 Task: Look for space in San Jerónimo Cuatro Vientos, Mexico from 1st June, 2023 to 9th June, 2023 for 6 adults in price range Rs.6000 to Rs.12000. Place can be entire place with 3 bedrooms having 3 beds and 3 bathrooms. Property type can be house, flat, guest house. Booking option can be shelf check-in. Required host language is English.
Action: Mouse moved to (445, 116)
Screenshot: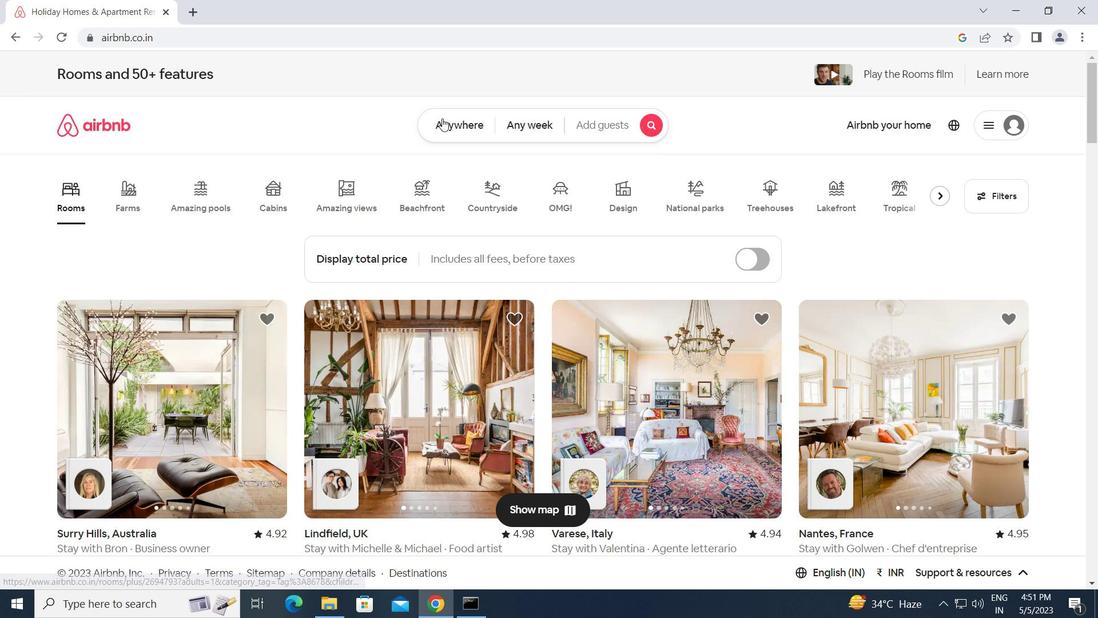 
Action: Mouse pressed left at (445, 116)
Screenshot: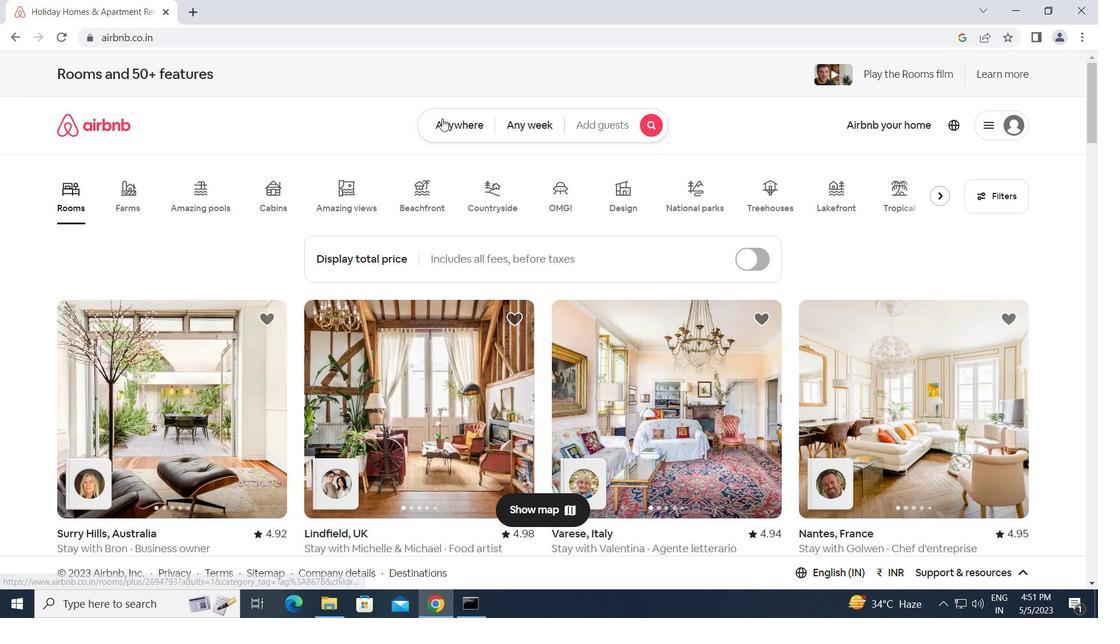 
Action: Mouse moved to (334, 171)
Screenshot: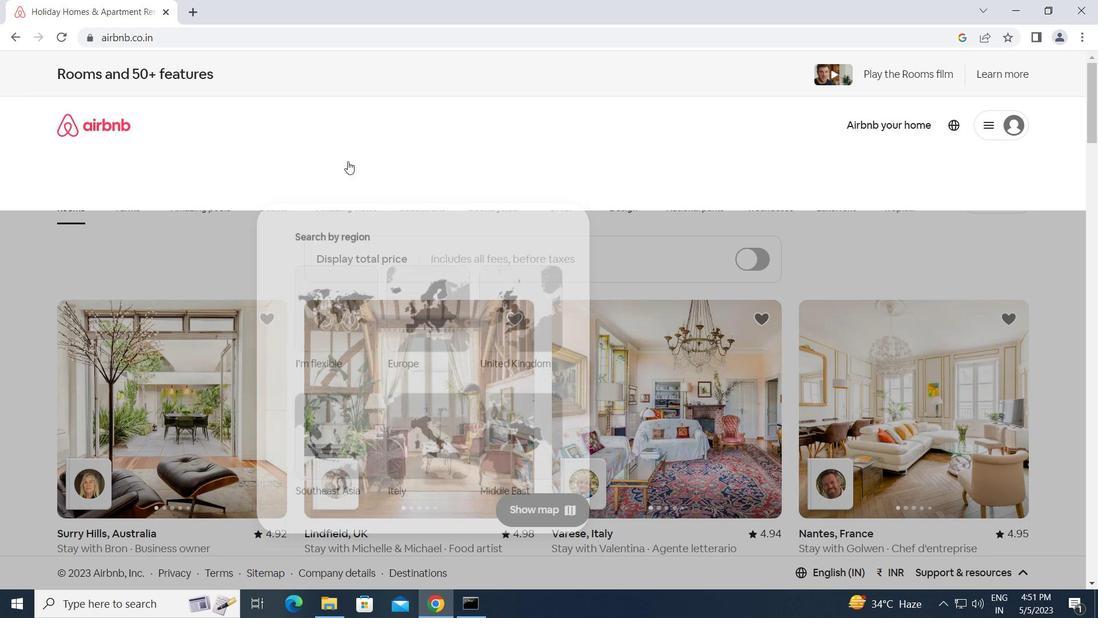 
Action: Mouse pressed left at (334, 171)
Screenshot: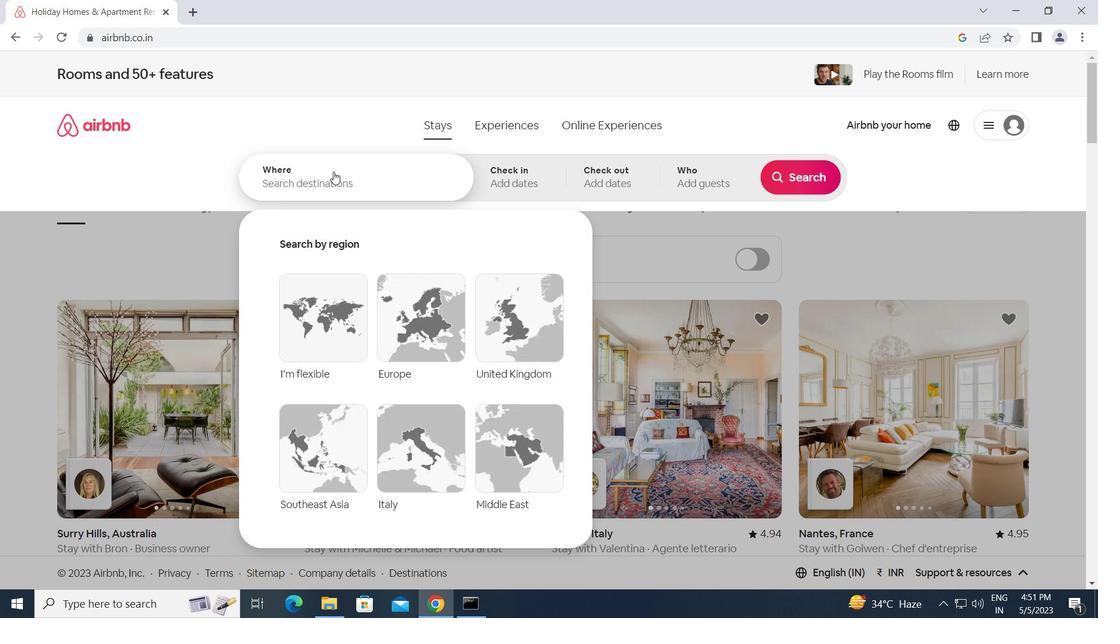 
Action: Key pressed s<Key.caps_lock>an<Key.space><Key.caps_lock>j<Key.caps_lock>eronn<Key.backspace>imo<Key.space><Key.caps_lock>c<Key.caps_lock>
Screenshot: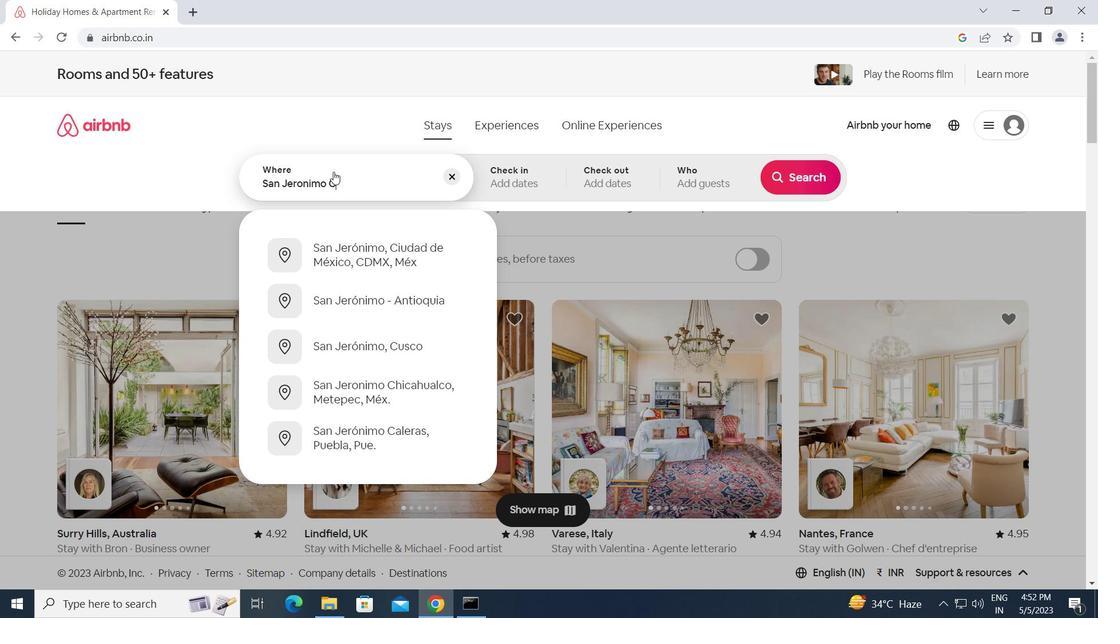 
Action: Mouse moved to (1048, 0)
Screenshot: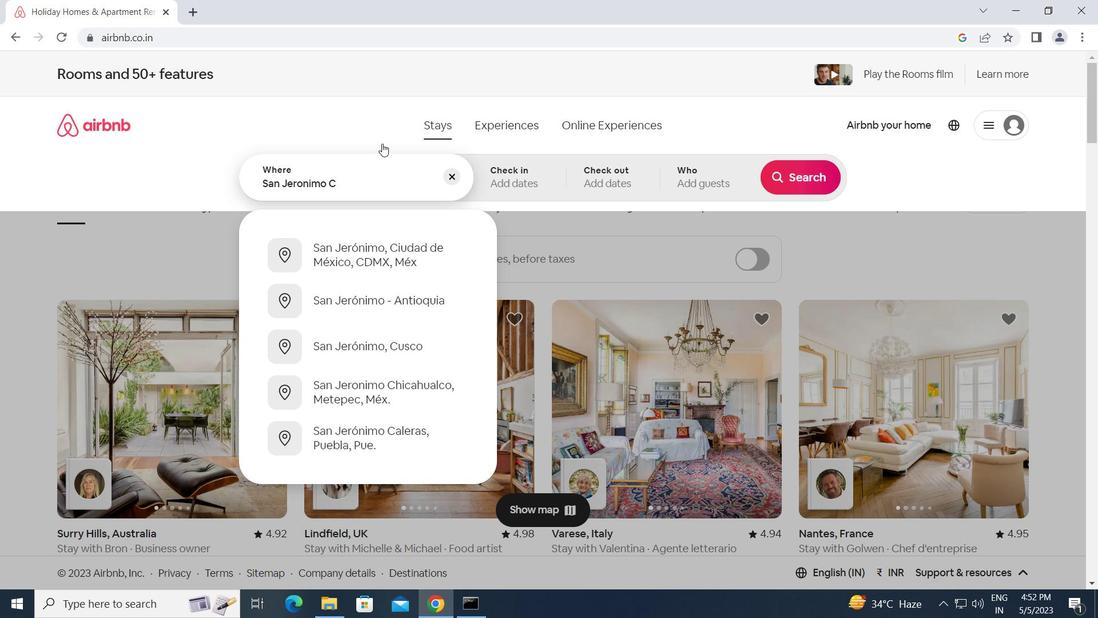 
Action: Key pressed uatro<Key.space><Key.caps_lock>v<Key.caps_lock>ientos,<Key.space><Key.caps_lock>m<Key.caps_lock>exico<Key.enter>
Screenshot: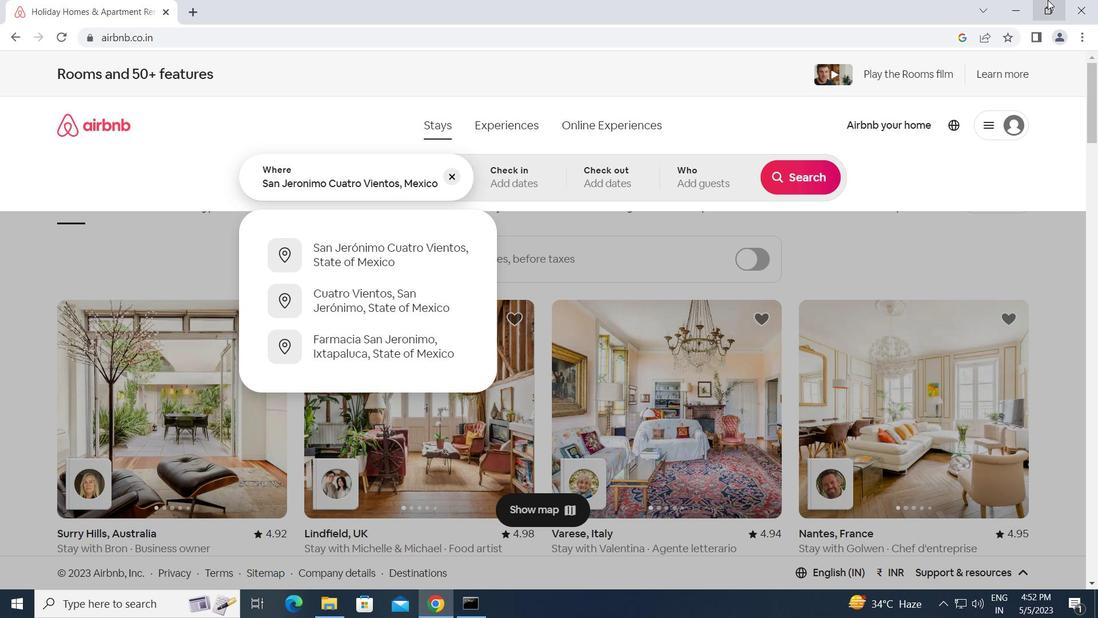 
Action: Mouse moved to (713, 347)
Screenshot: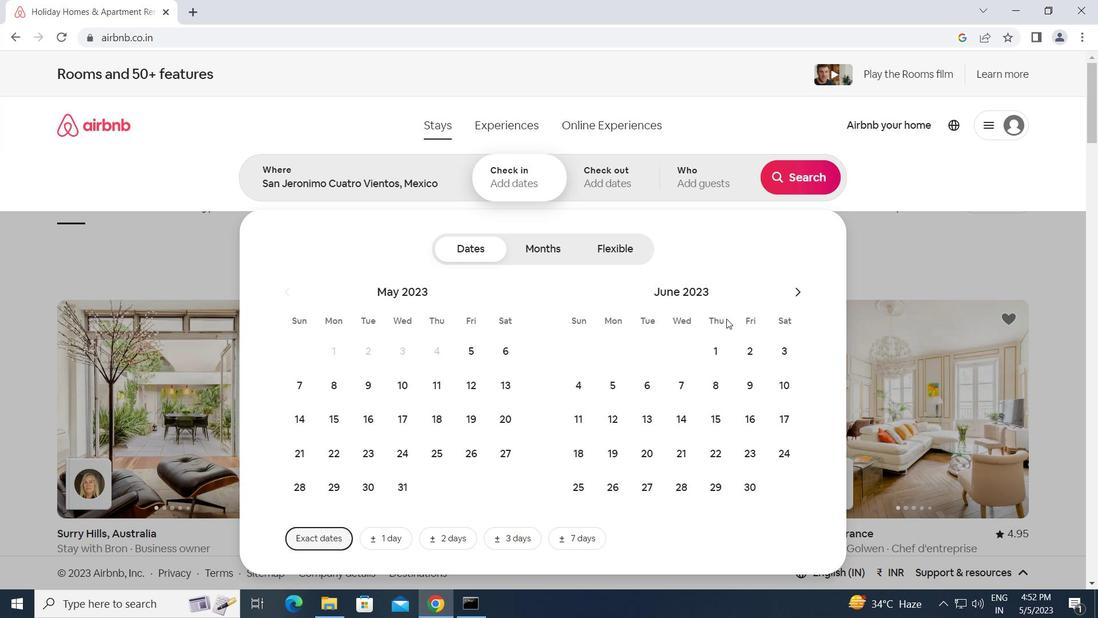 
Action: Mouse pressed left at (713, 347)
Screenshot: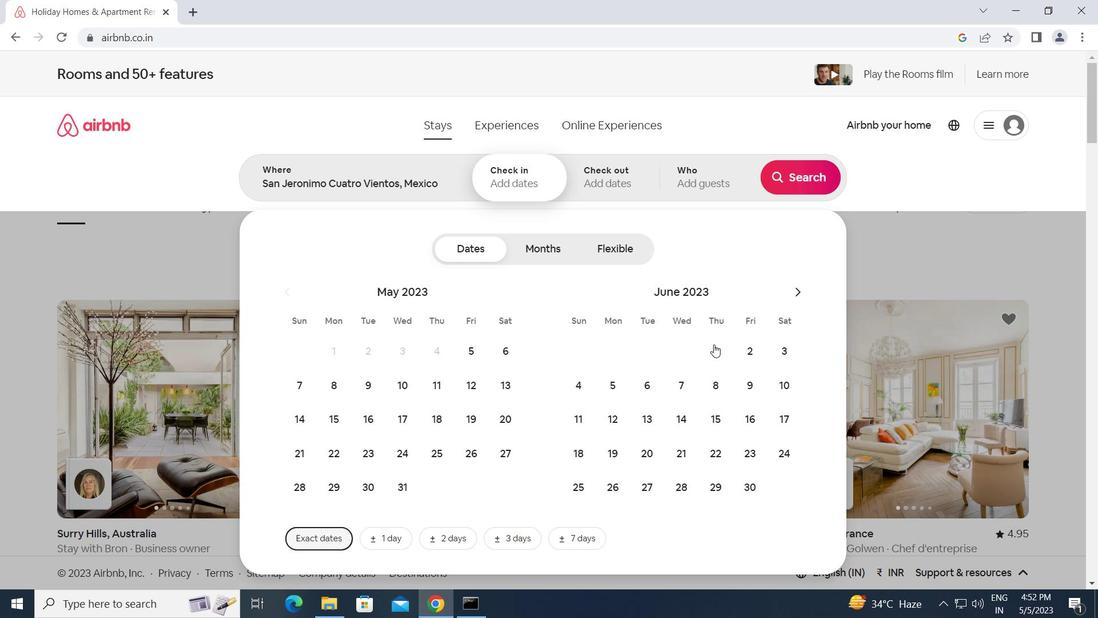 
Action: Mouse moved to (745, 383)
Screenshot: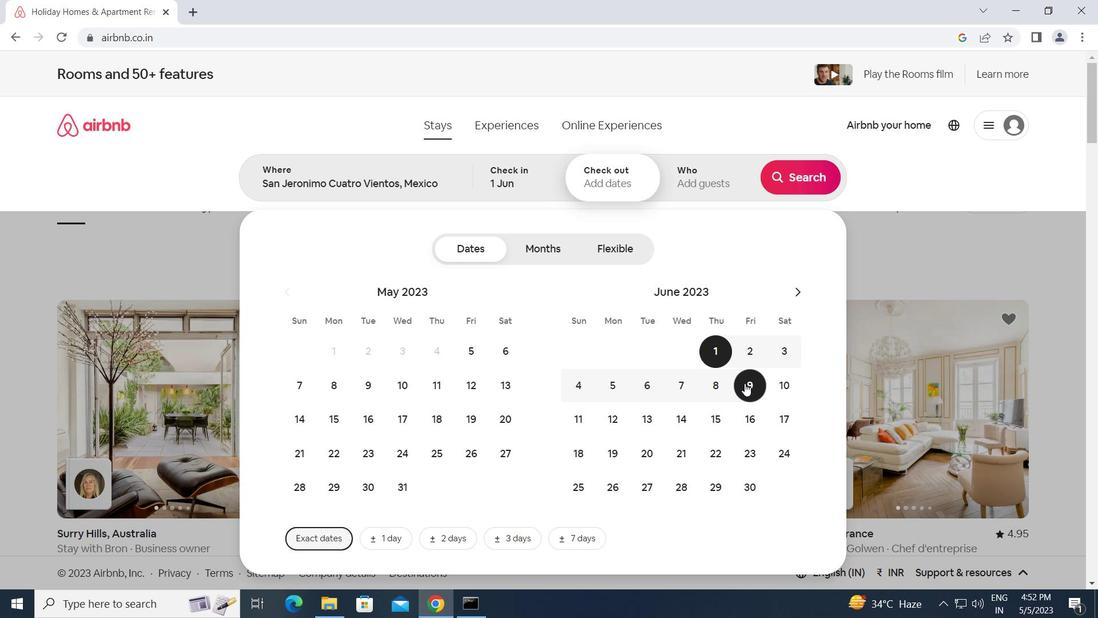 
Action: Mouse pressed left at (745, 383)
Screenshot: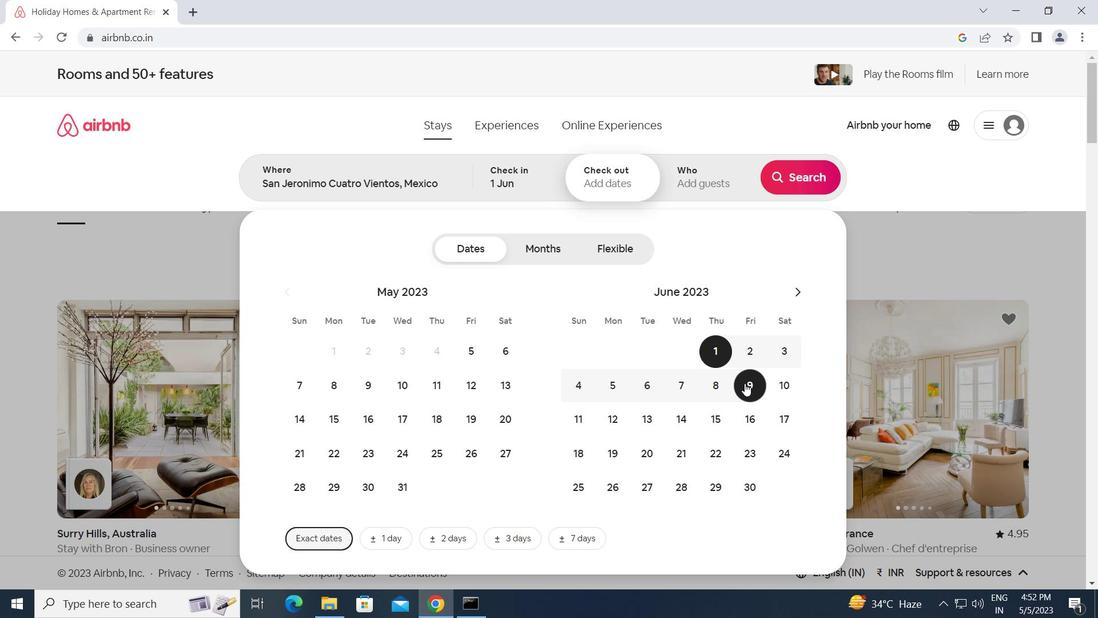 
Action: Mouse moved to (719, 174)
Screenshot: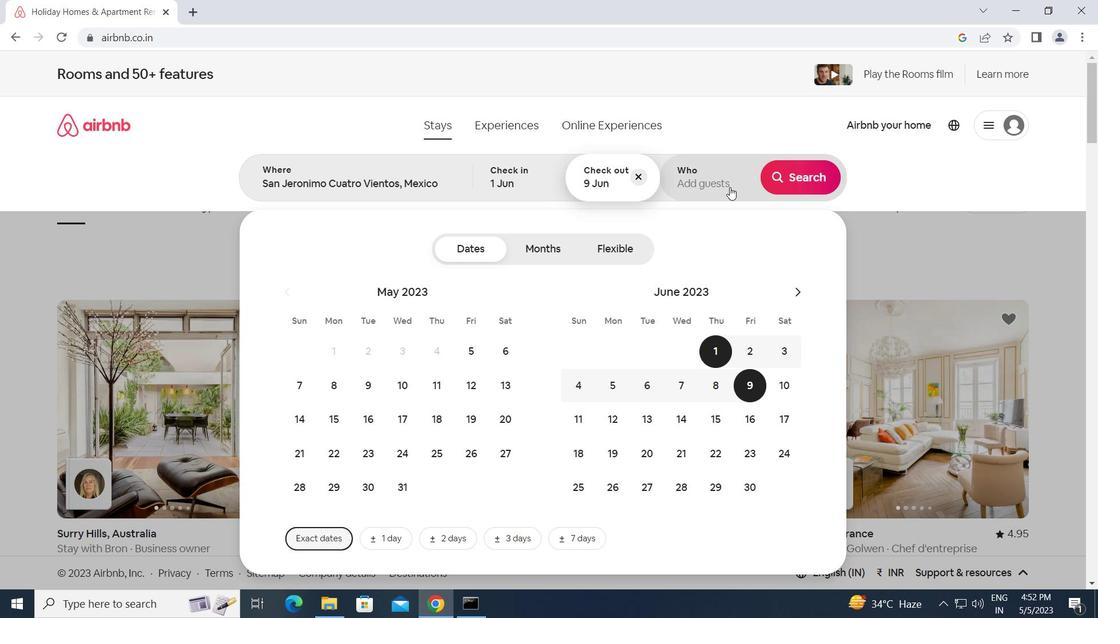 
Action: Mouse pressed left at (719, 174)
Screenshot: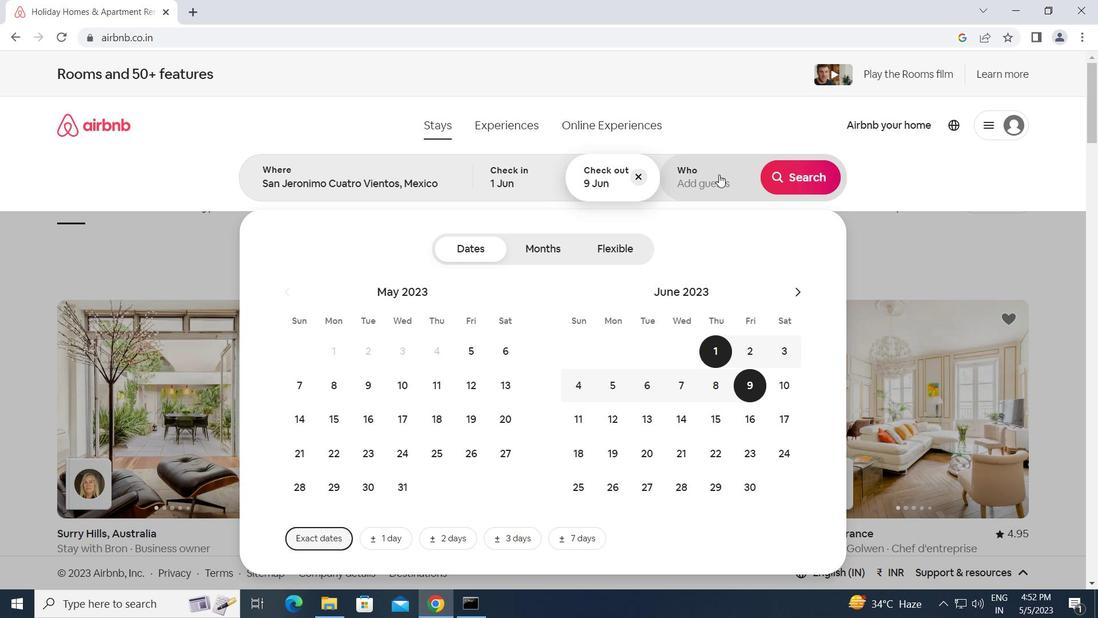 
Action: Mouse moved to (812, 251)
Screenshot: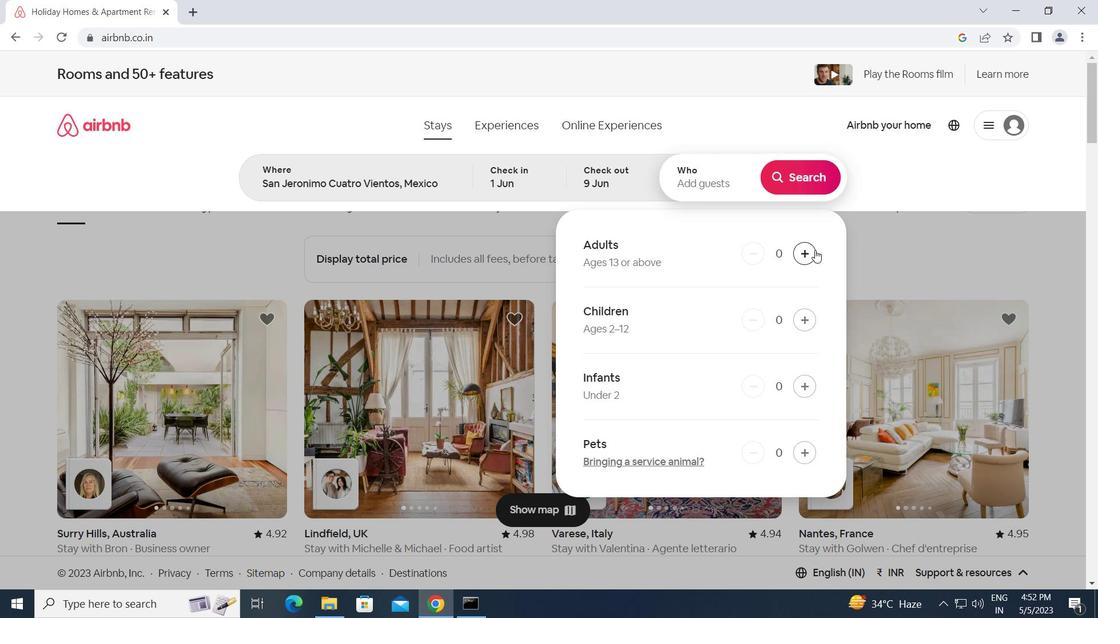 
Action: Mouse pressed left at (812, 251)
Screenshot: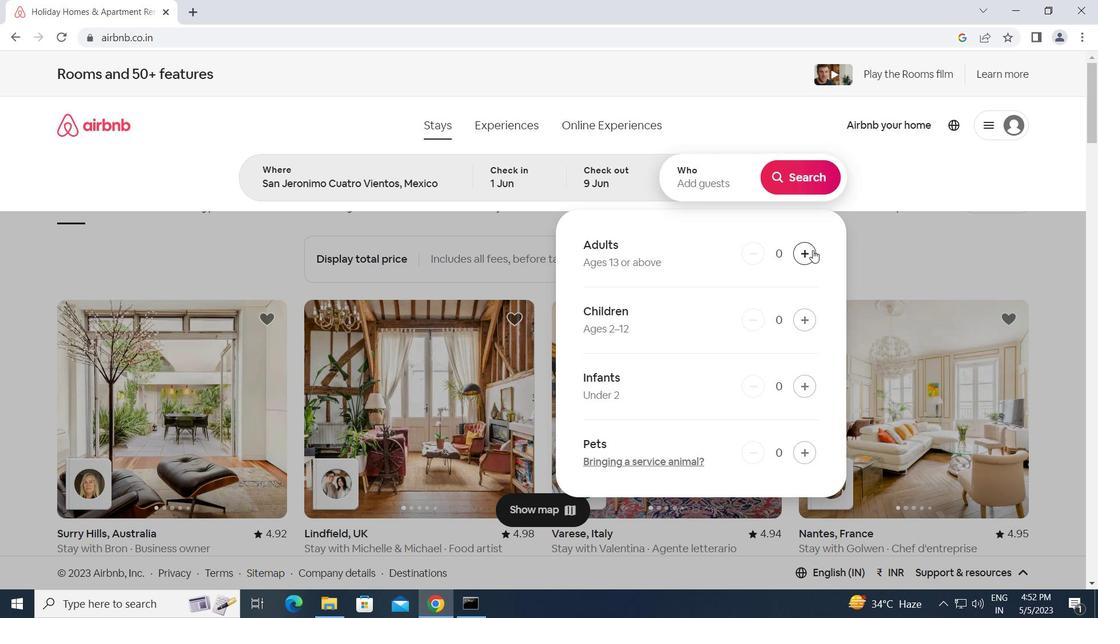 
Action: Mouse pressed left at (812, 251)
Screenshot: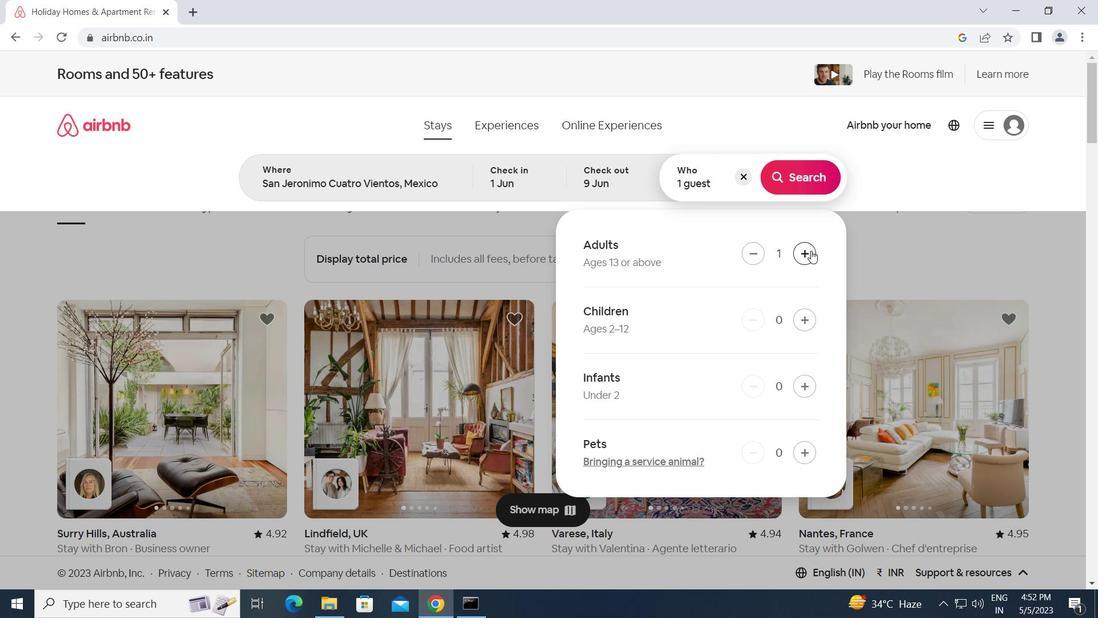 
Action: Mouse pressed left at (812, 251)
Screenshot: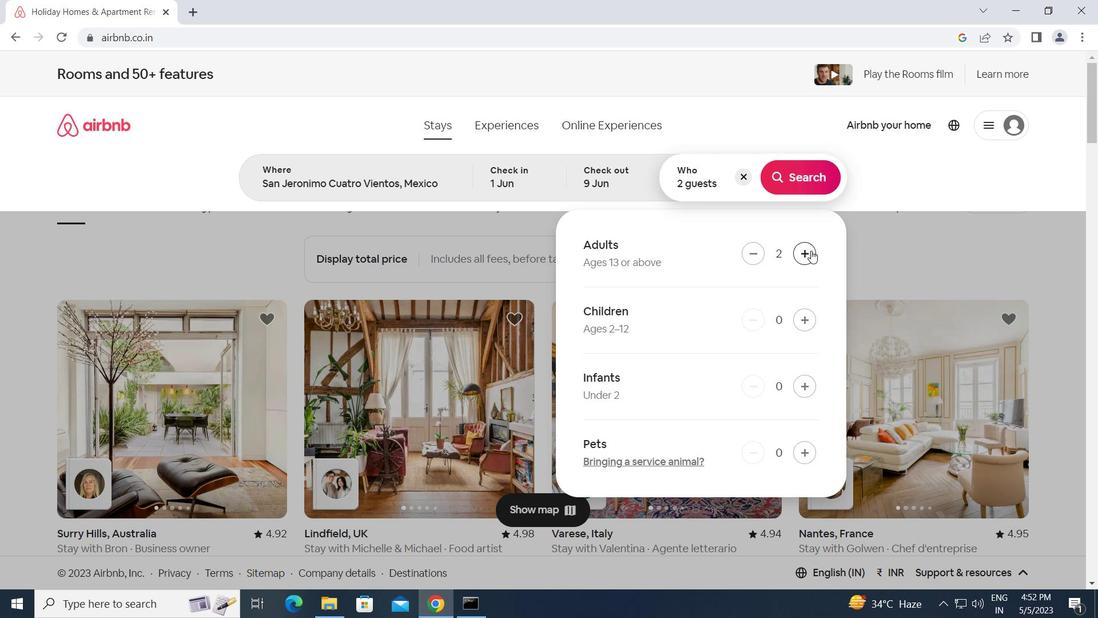 
Action: Mouse pressed left at (812, 251)
Screenshot: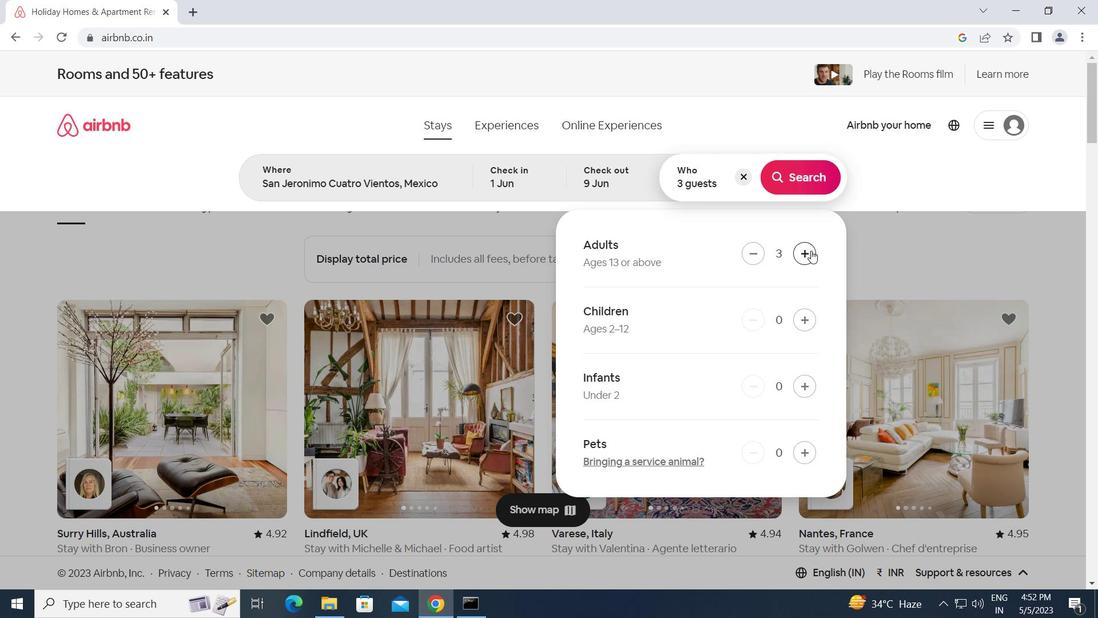 
Action: Mouse pressed left at (812, 251)
Screenshot: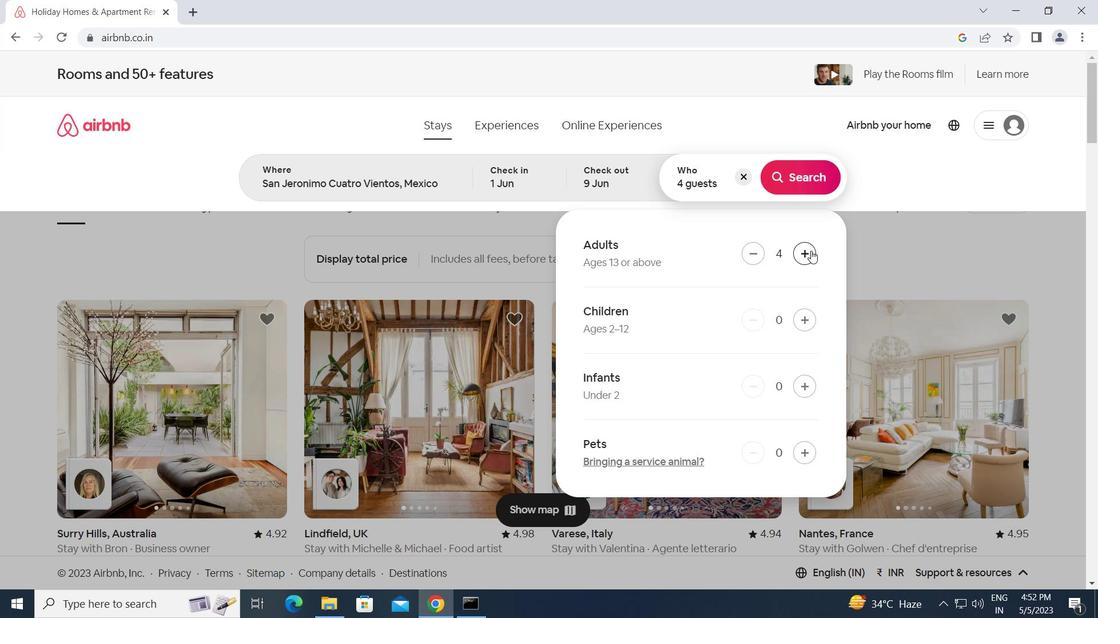 
Action: Mouse pressed left at (812, 251)
Screenshot: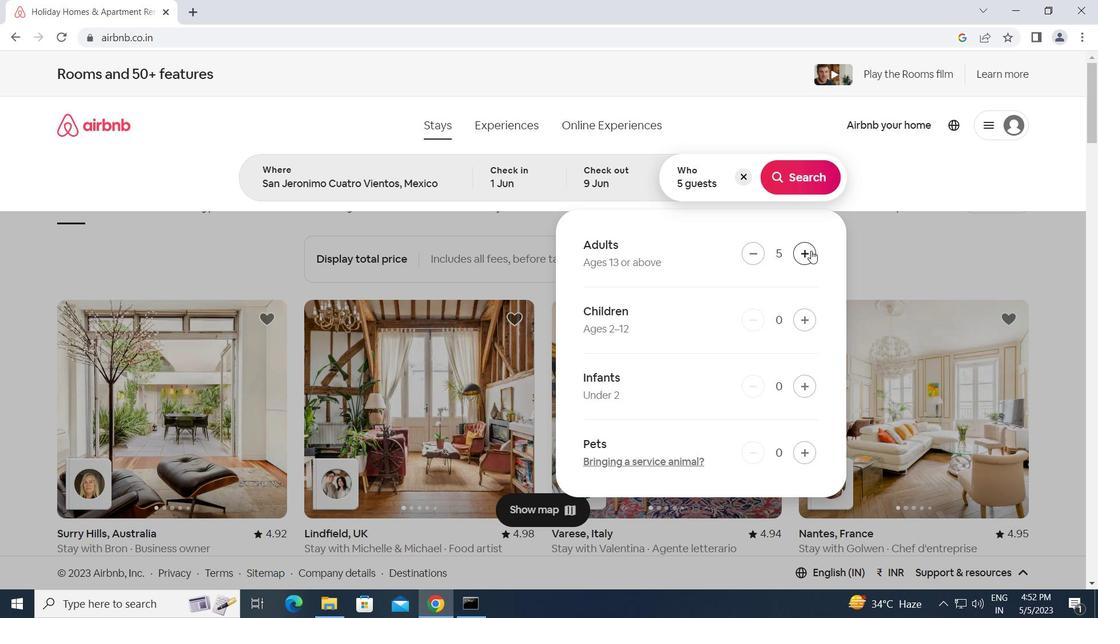 
Action: Mouse moved to (806, 175)
Screenshot: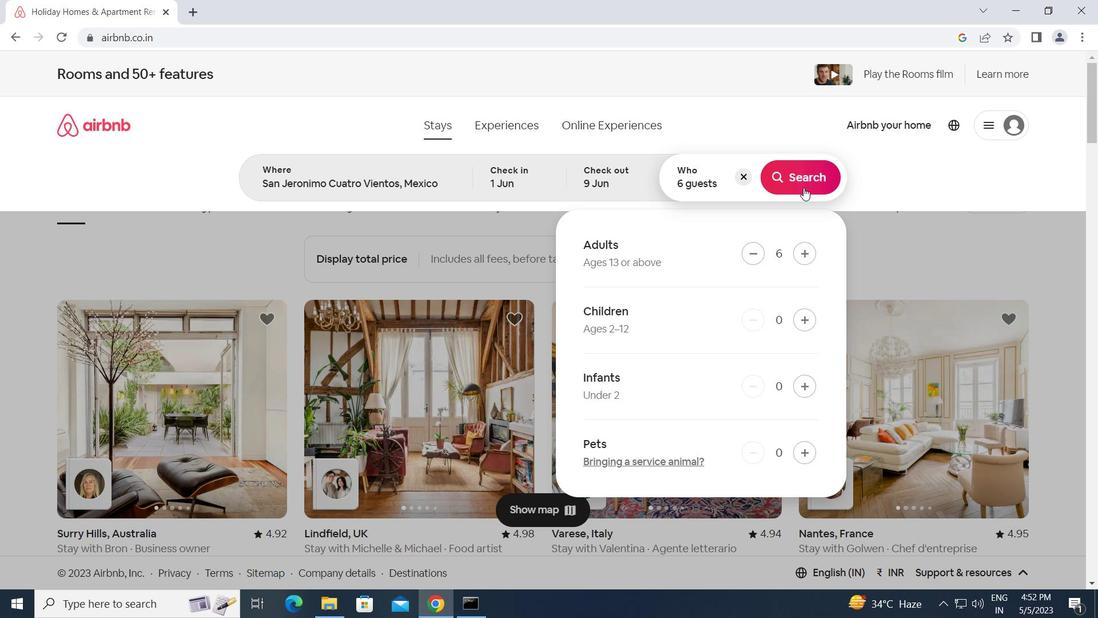 
Action: Mouse pressed left at (806, 175)
Screenshot: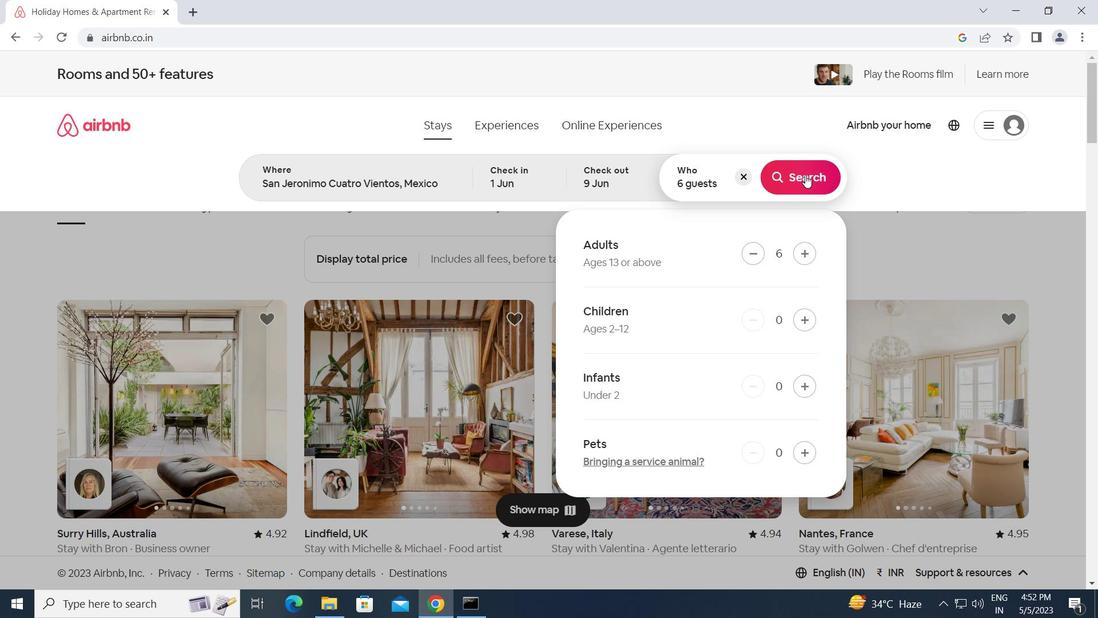 
Action: Mouse moved to (1039, 132)
Screenshot: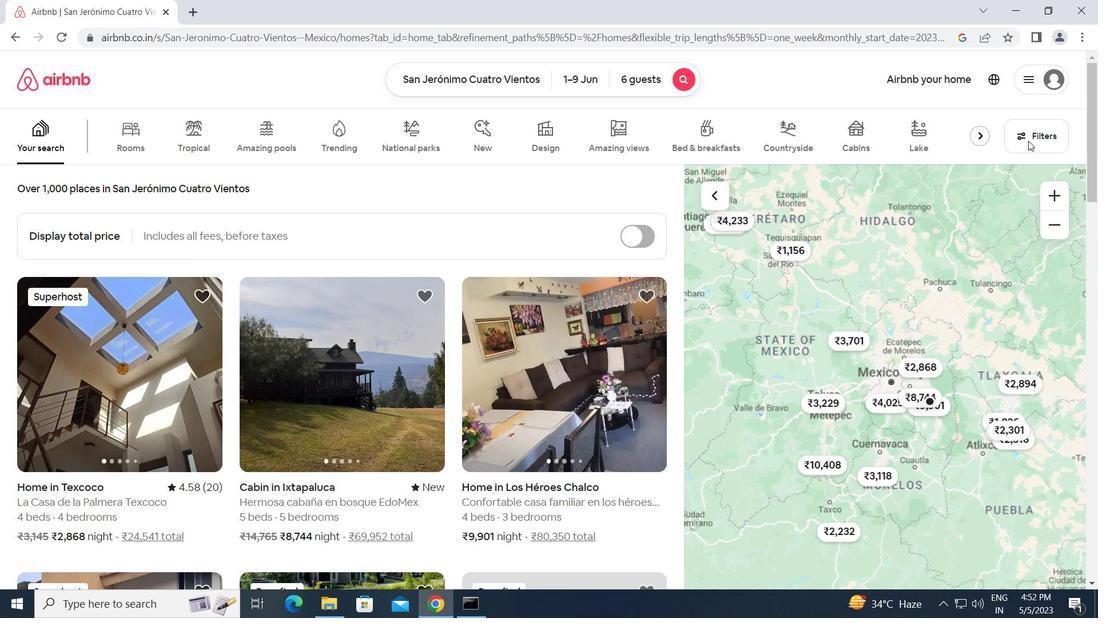 
Action: Mouse pressed left at (1039, 132)
Screenshot: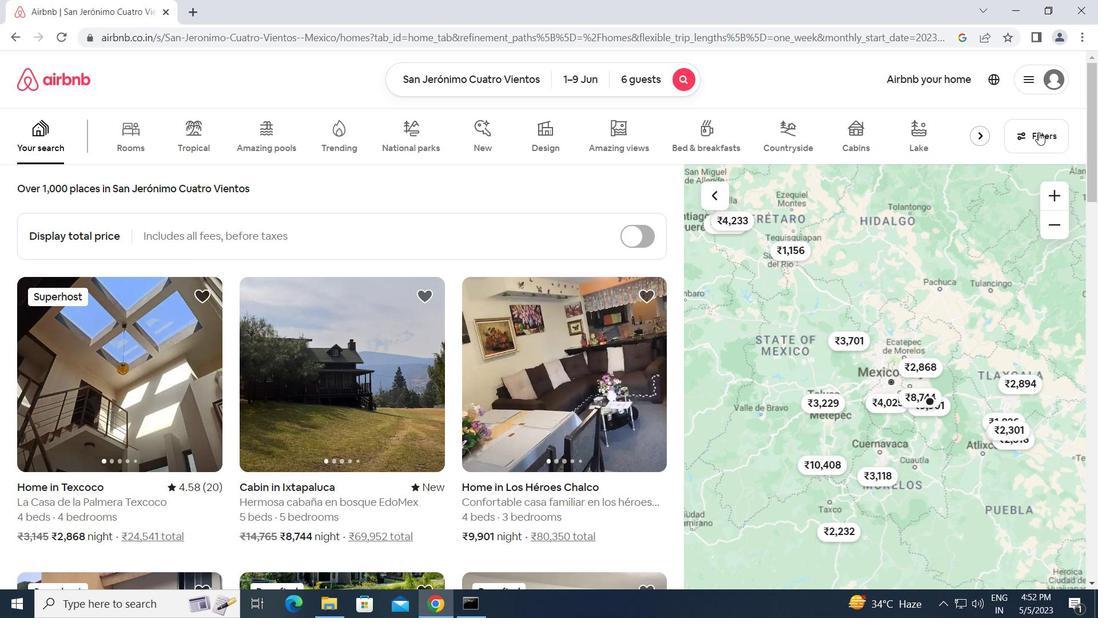 
Action: Mouse moved to (282, 457)
Screenshot: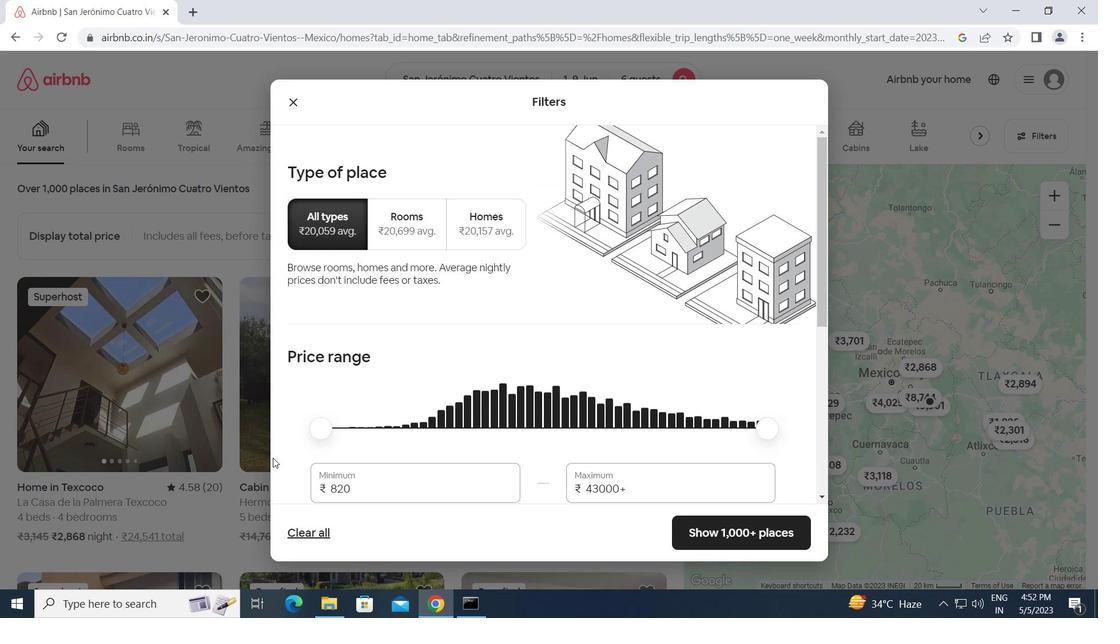 
Action: Mouse scrolled (282, 456) with delta (0, 0)
Screenshot: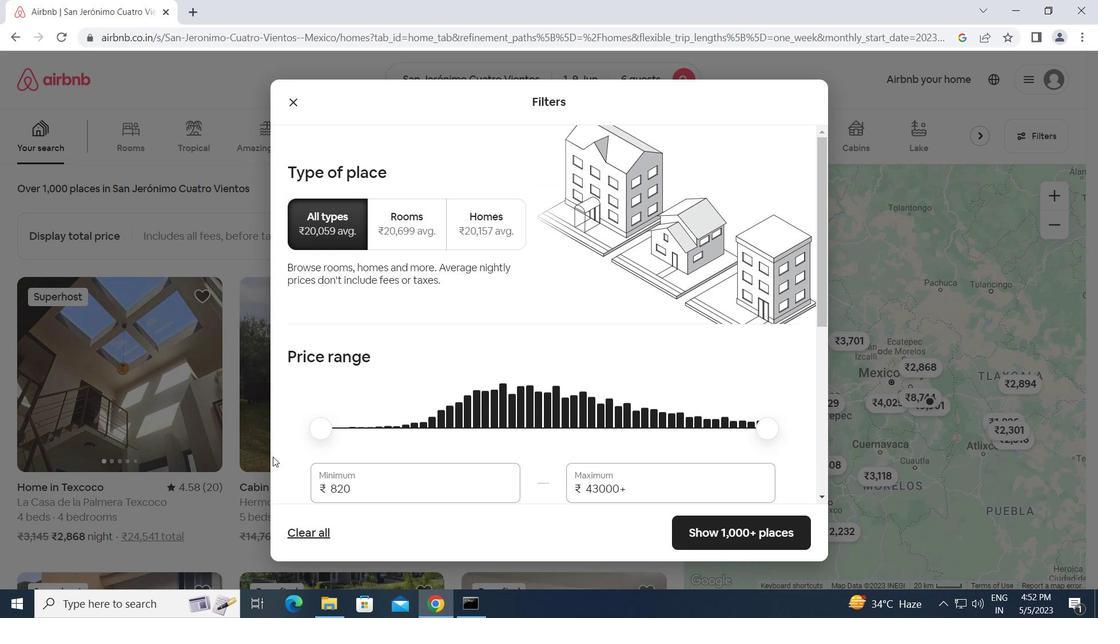 
Action: Mouse scrolled (282, 456) with delta (0, 0)
Screenshot: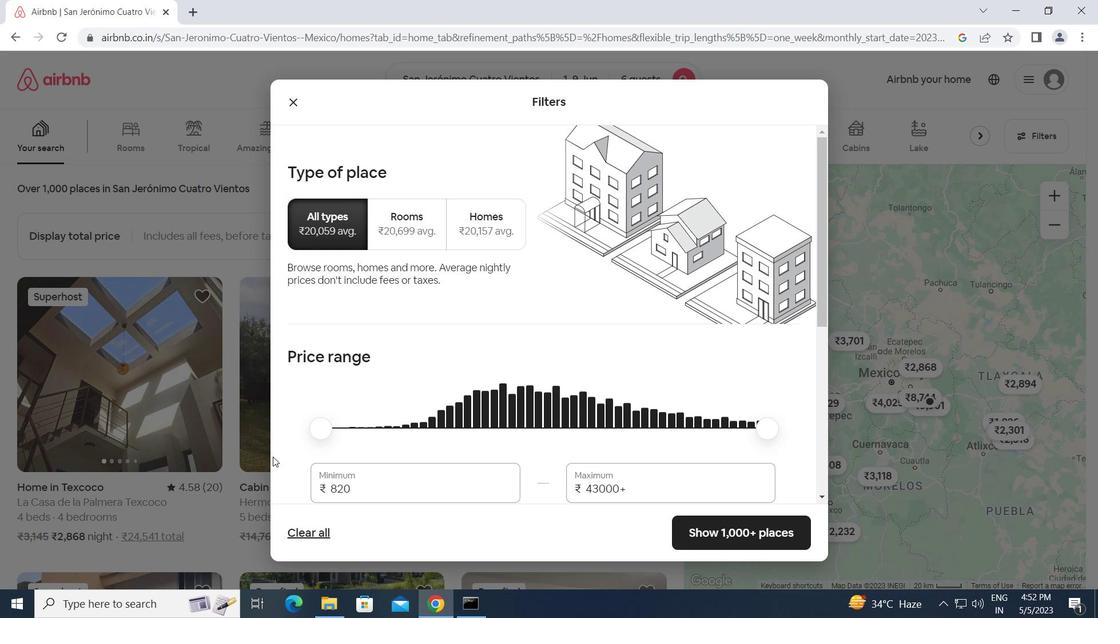 
Action: Mouse moved to (283, 457)
Screenshot: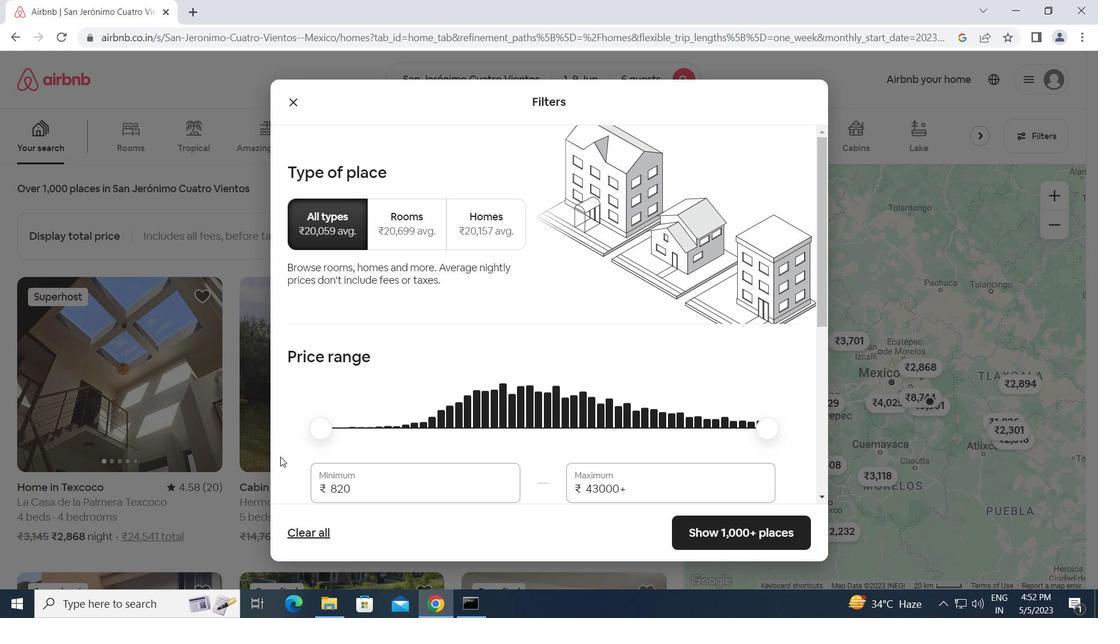 
Action: Mouse scrolled (283, 456) with delta (0, 0)
Screenshot: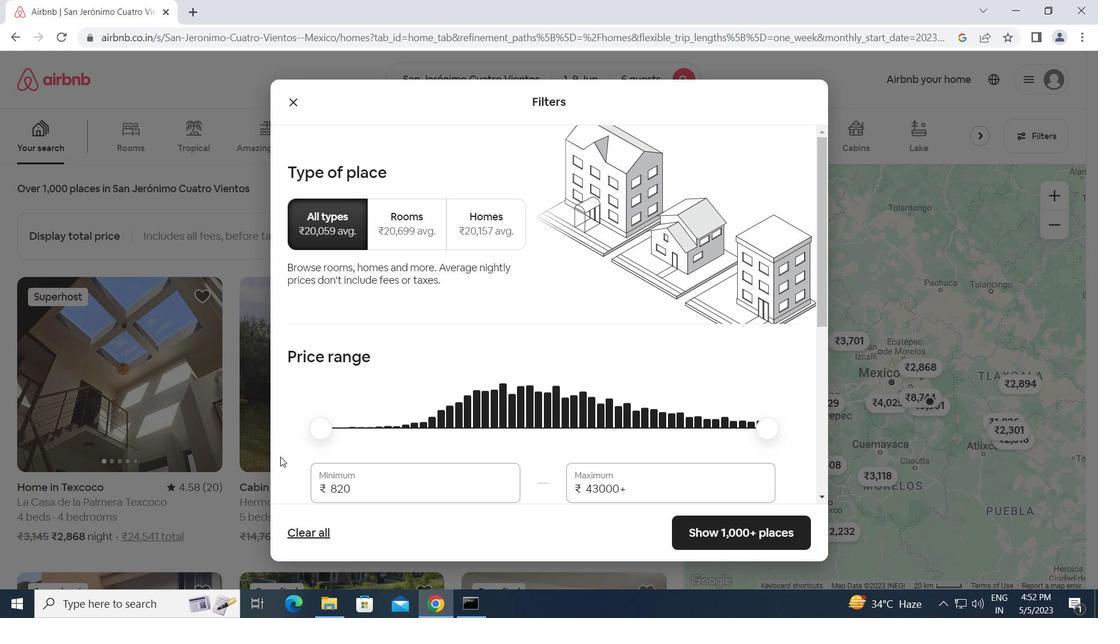 
Action: Mouse moved to (358, 275)
Screenshot: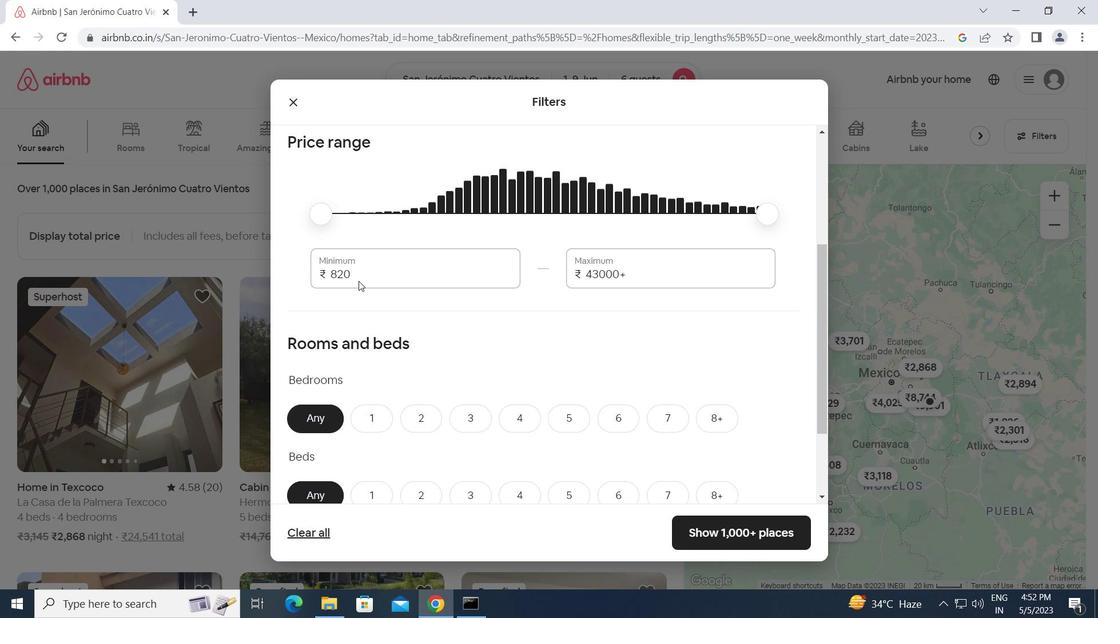 
Action: Mouse pressed left at (358, 275)
Screenshot: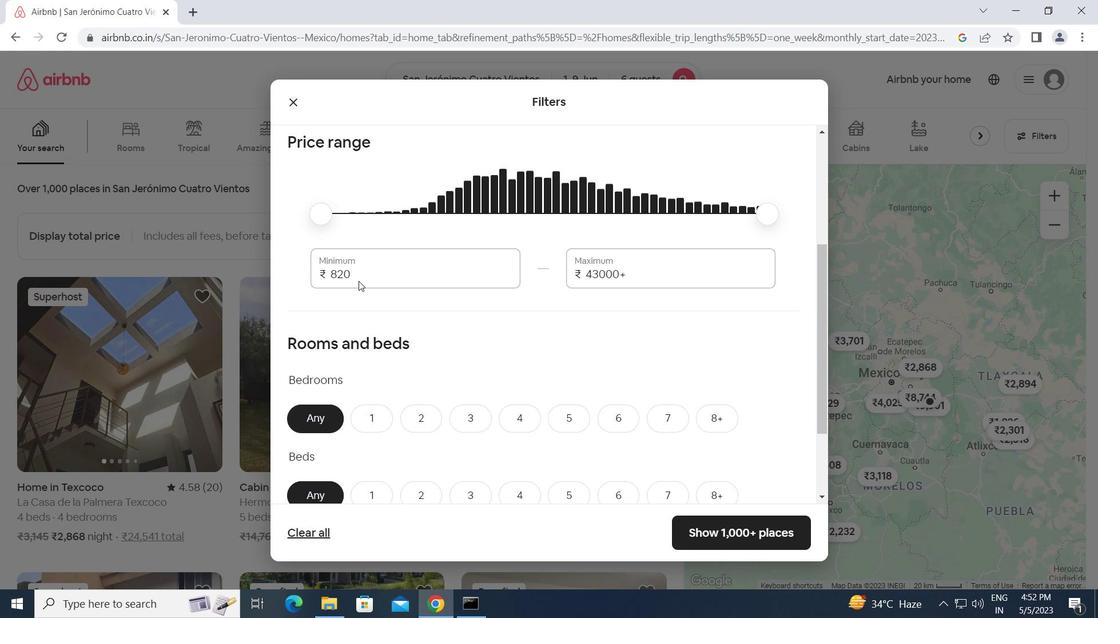 
Action: Mouse moved to (277, 271)
Screenshot: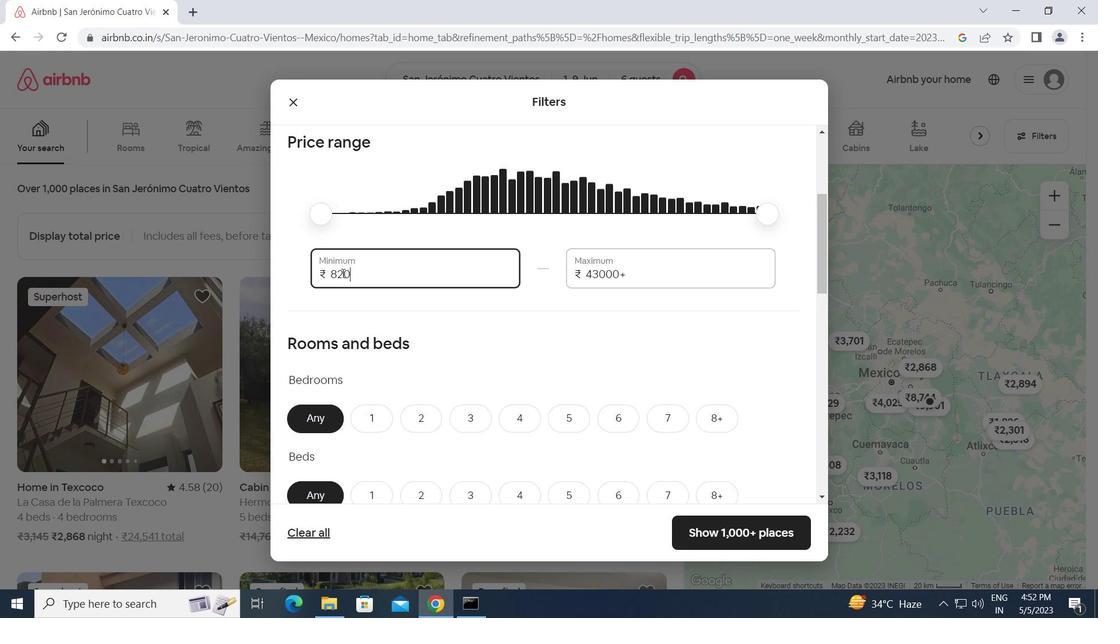 
Action: Key pressed 6000<Key.tab>12000
Screenshot: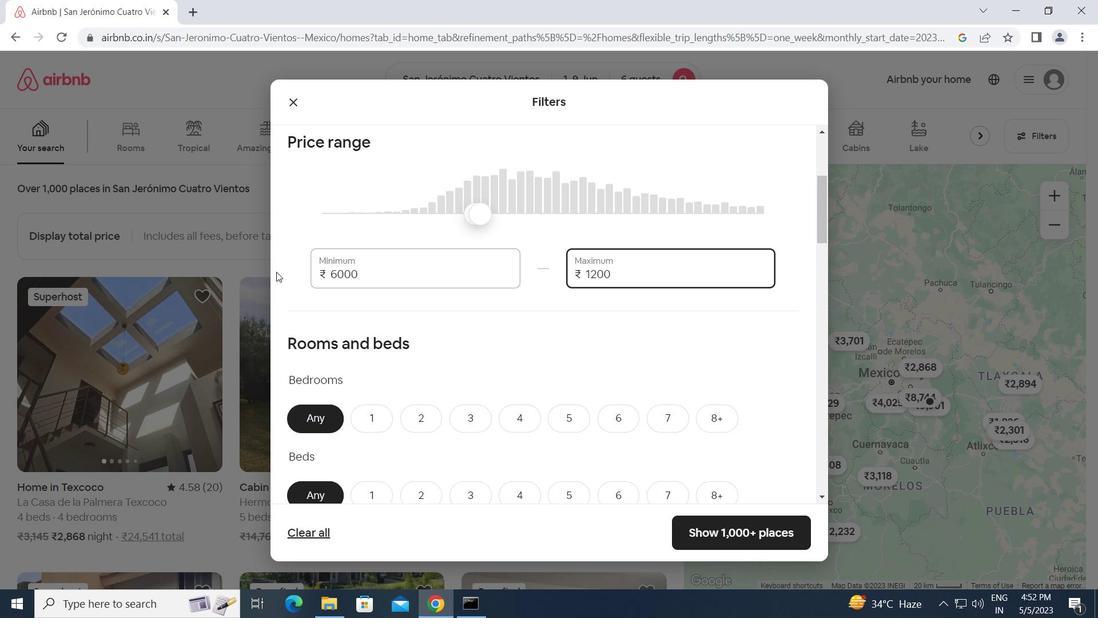
Action: Mouse moved to (389, 338)
Screenshot: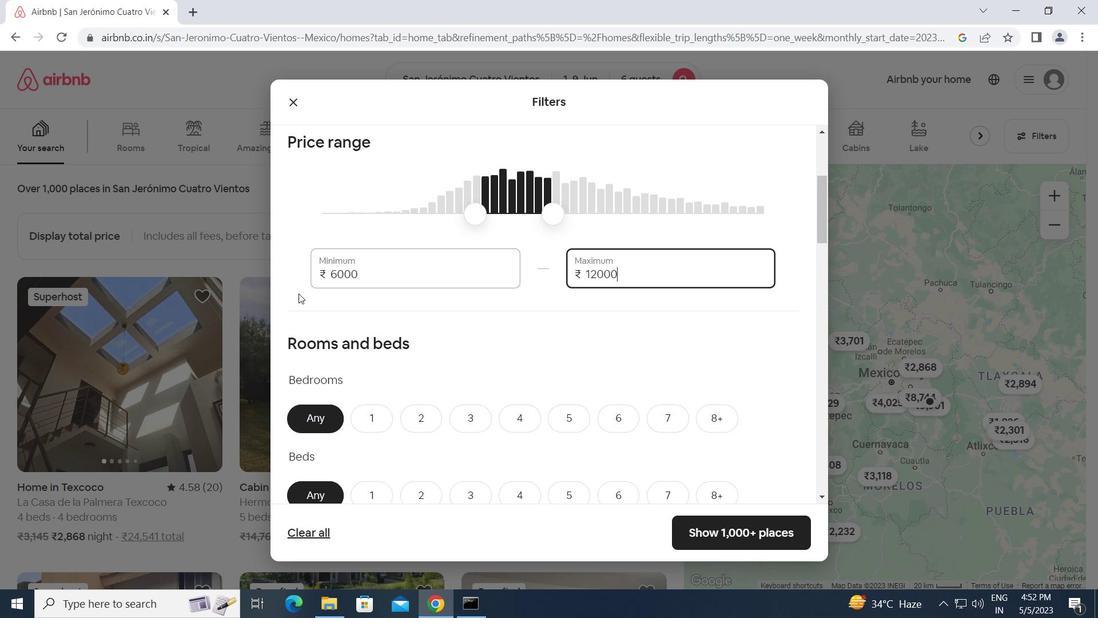 
Action: Mouse scrolled (389, 337) with delta (0, 0)
Screenshot: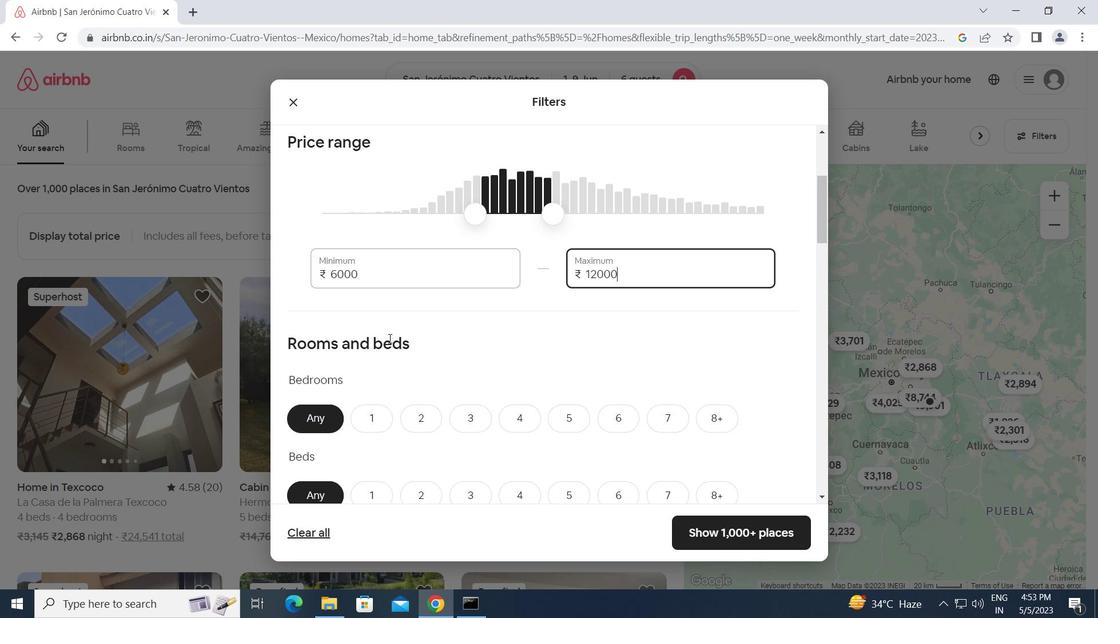 
Action: Mouse scrolled (389, 337) with delta (0, 0)
Screenshot: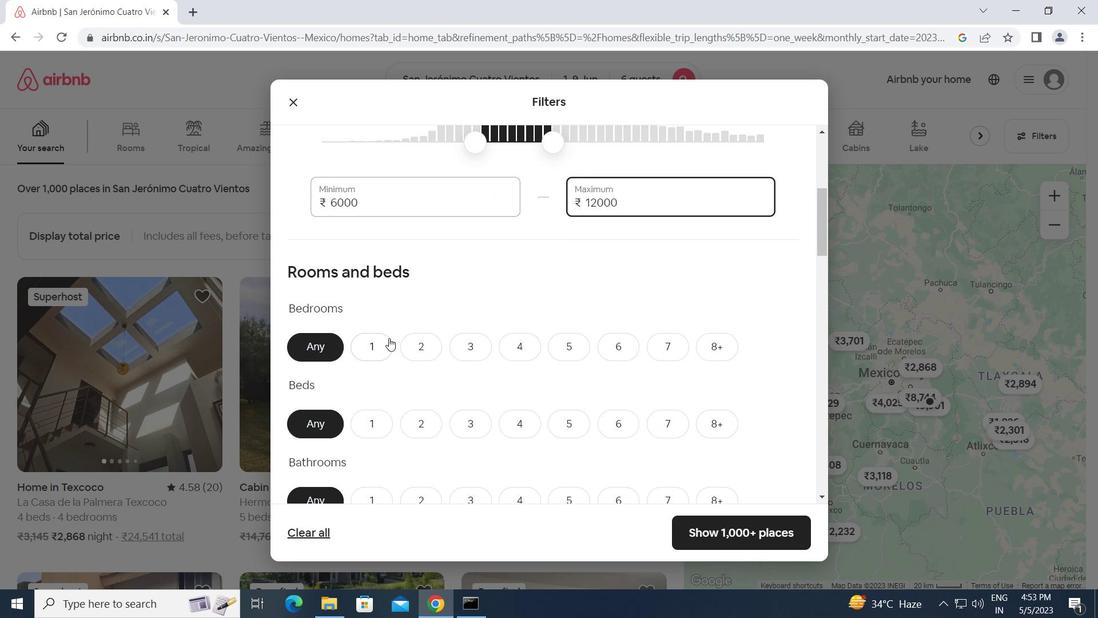 
Action: Mouse scrolled (389, 337) with delta (0, 0)
Screenshot: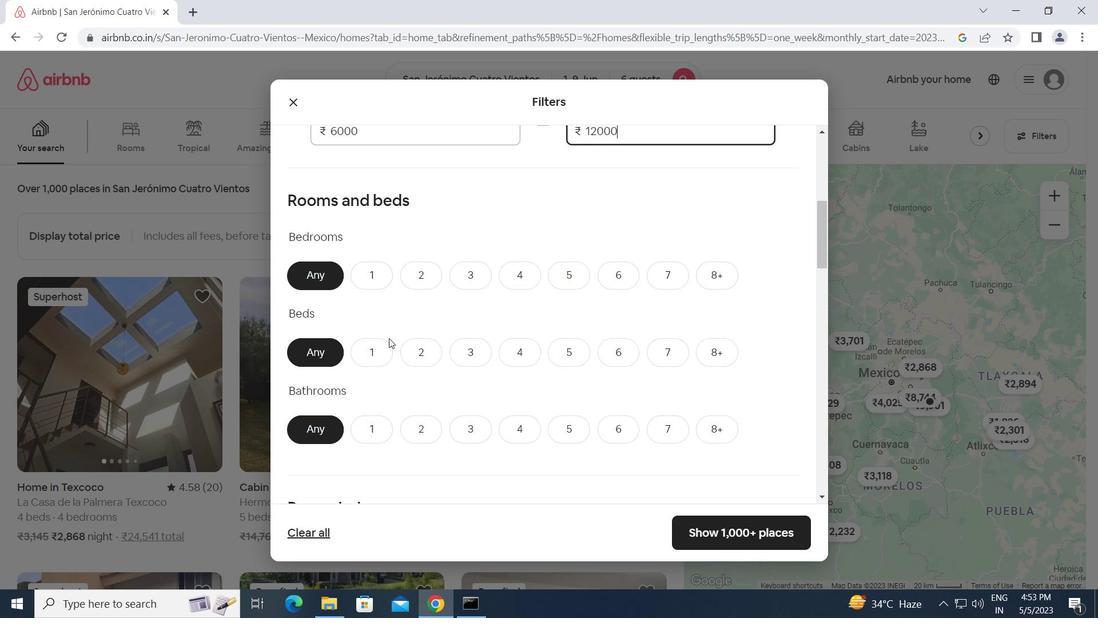 
Action: Mouse moved to (474, 197)
Screenshot: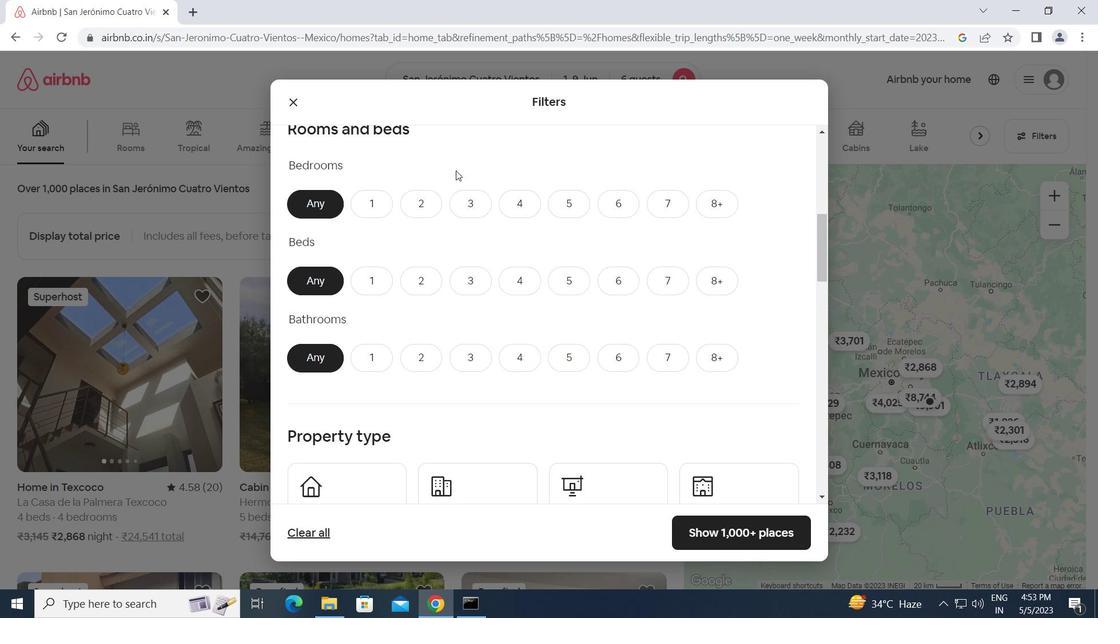 
Action: Mouse pressed left at (474, 197)
Screenshot: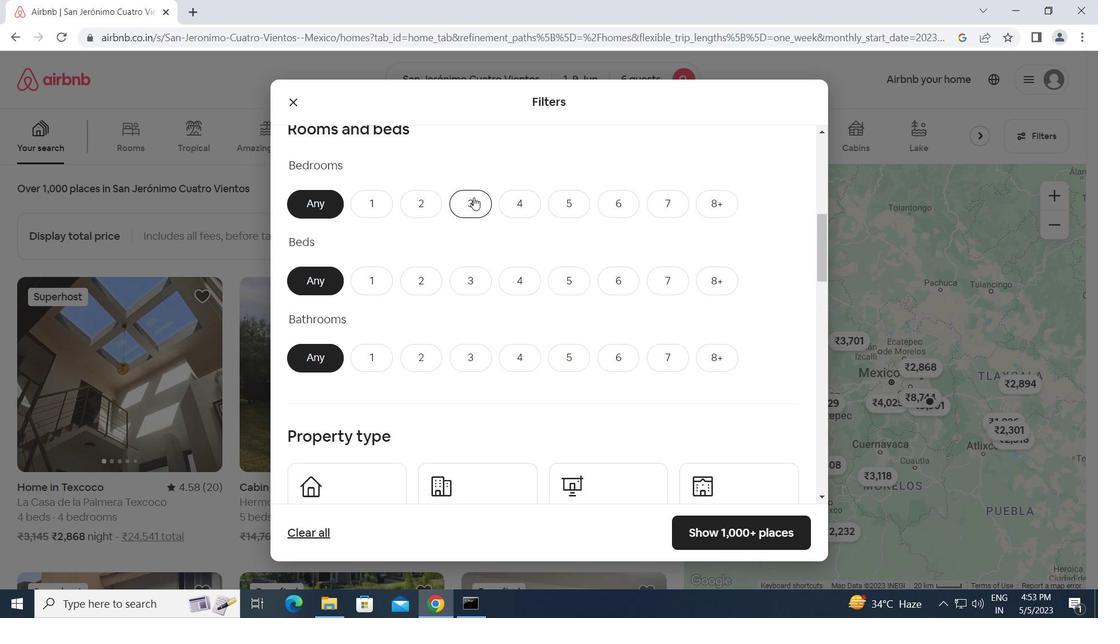 
Action: Mouse moved to (467, 282)
Screenshot: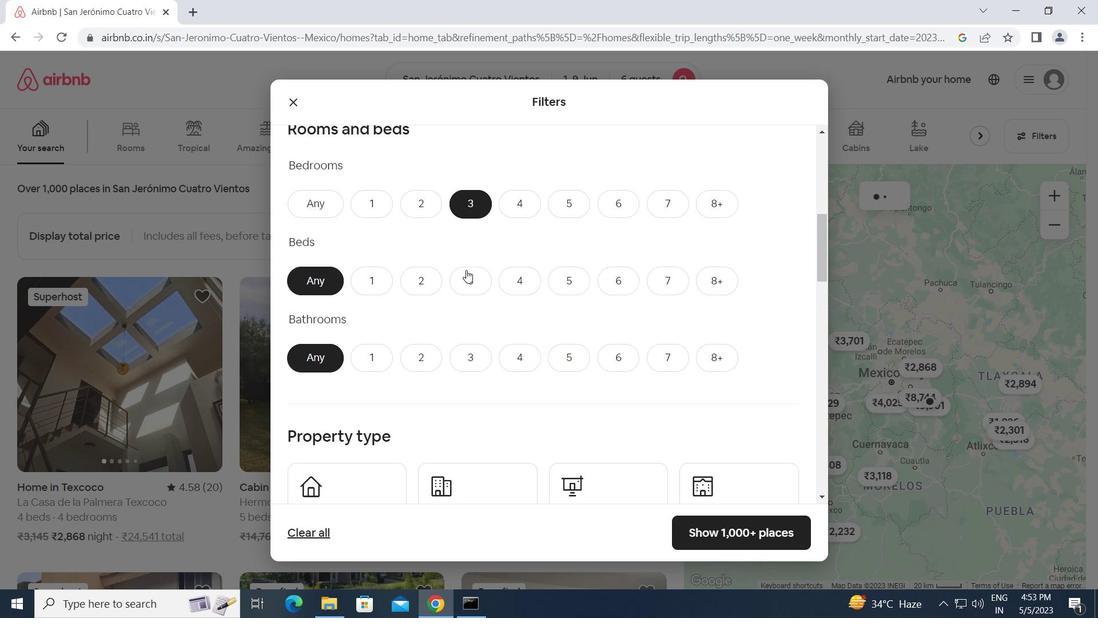 
Action: Mouse pressed left at (467, 282)
Screenshot: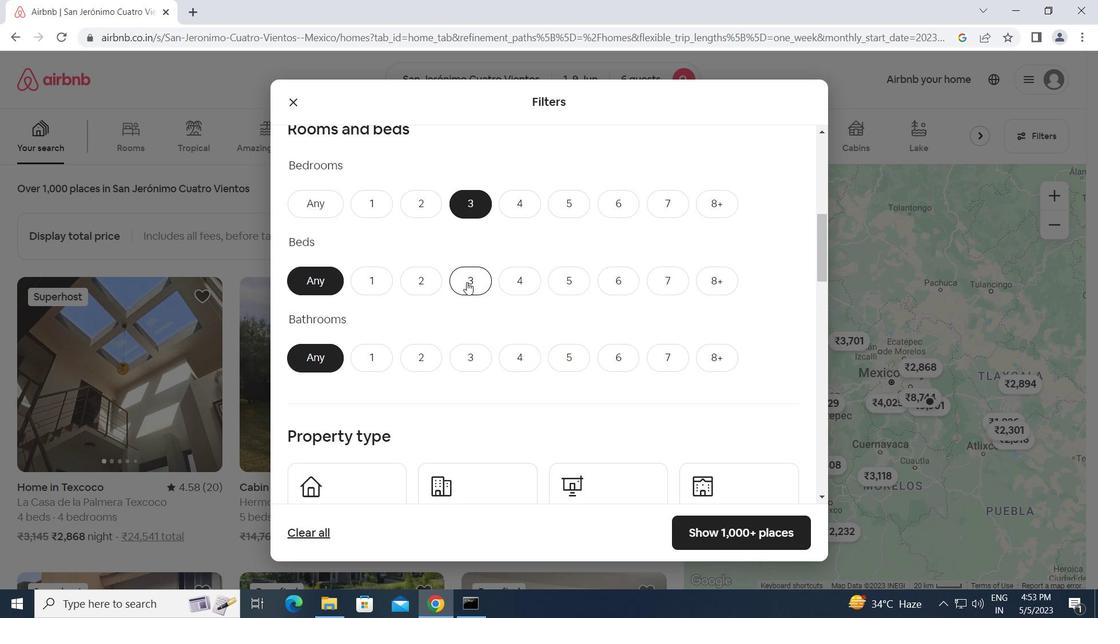 
Action: Mouse moved to (475, 360)
Screenshot: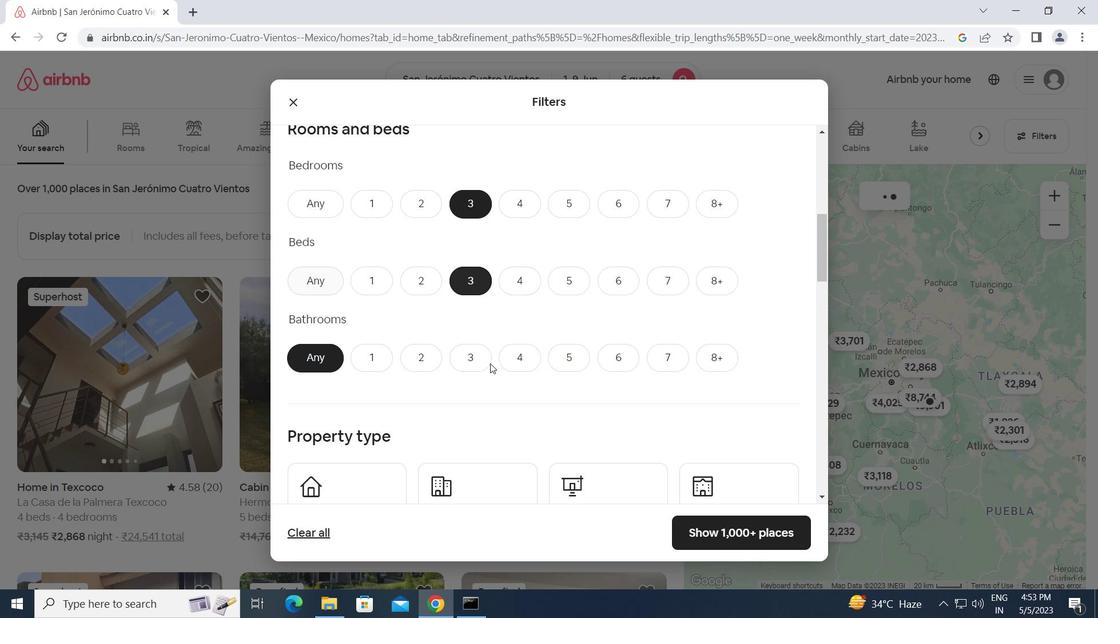 
Action: Mouse pressed left at (475, 360)
Screenshot: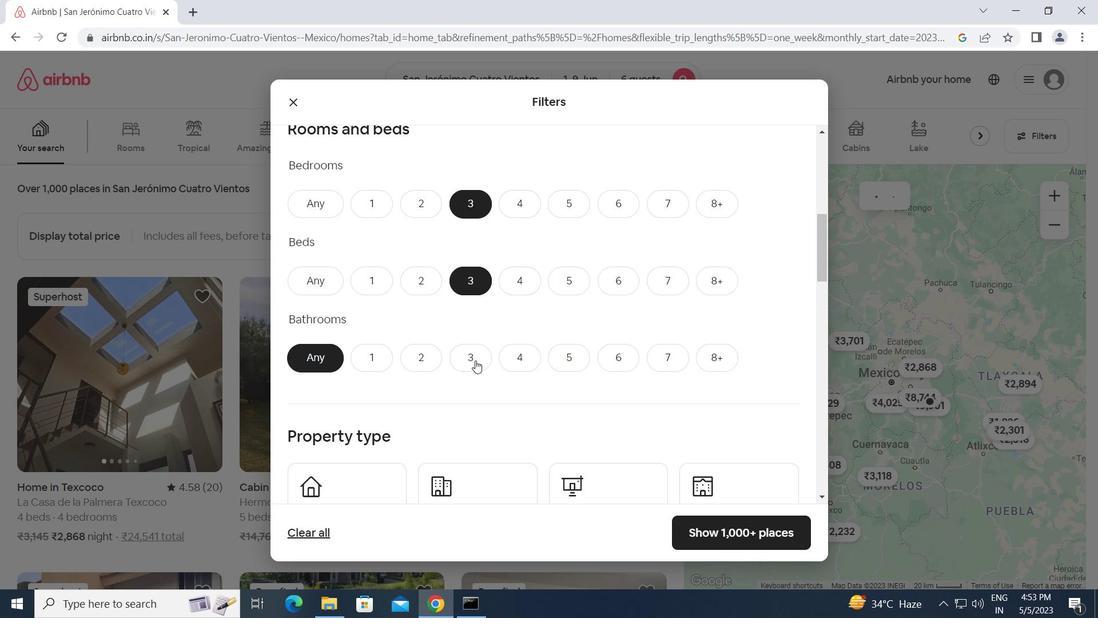 
Action: Mouse scrolled (475, 360) with delta (0, 0)
Screenshot: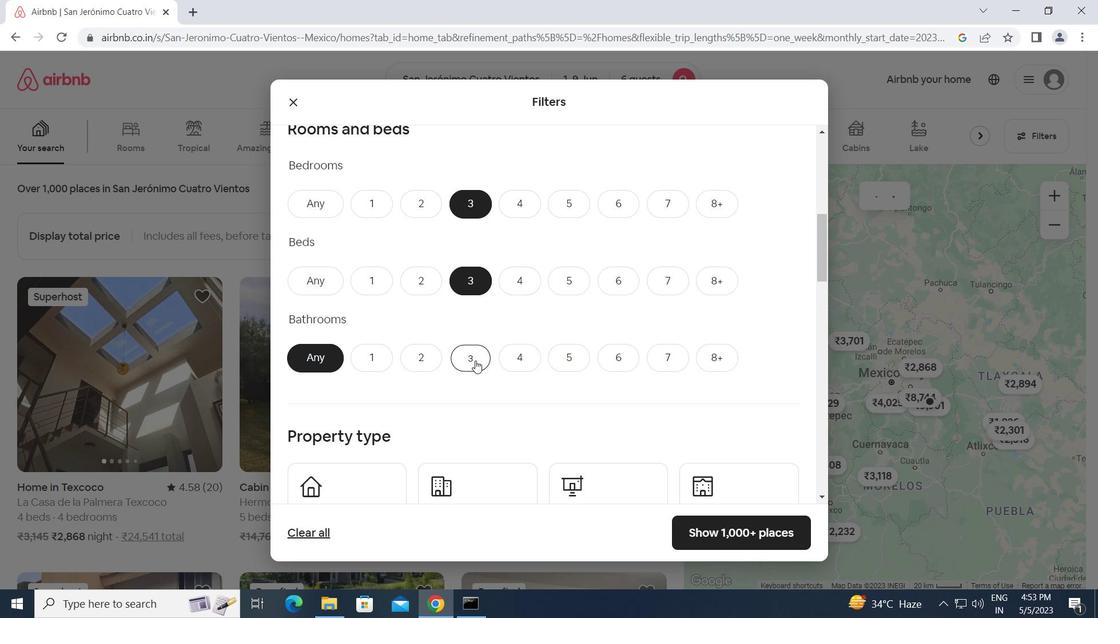 
Action: Mouse scrolled (475, 360) with delta (0, 0)
Screenshot: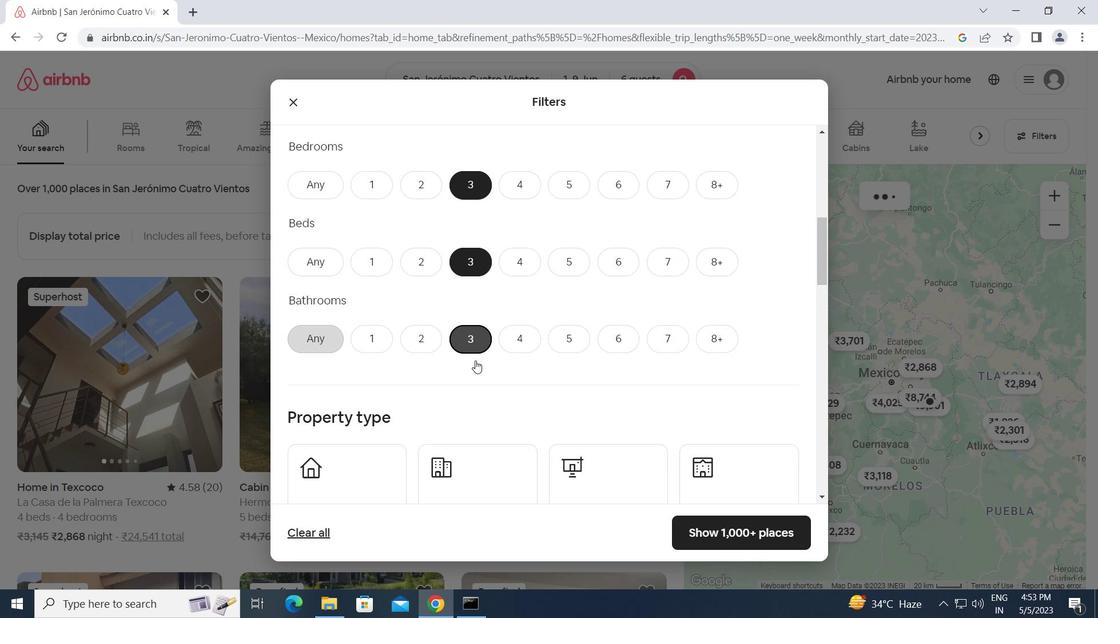 
Action: Mouse moved to (376, 394)
Screenshot: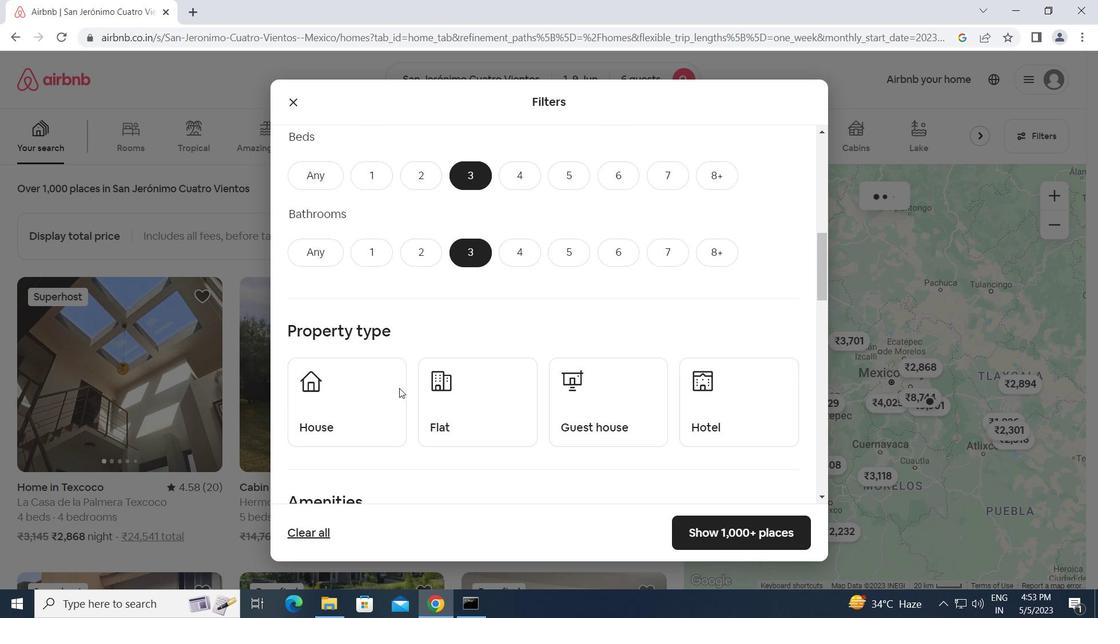 
Action: Mouse pressed left at (376, 394)
Screenshot: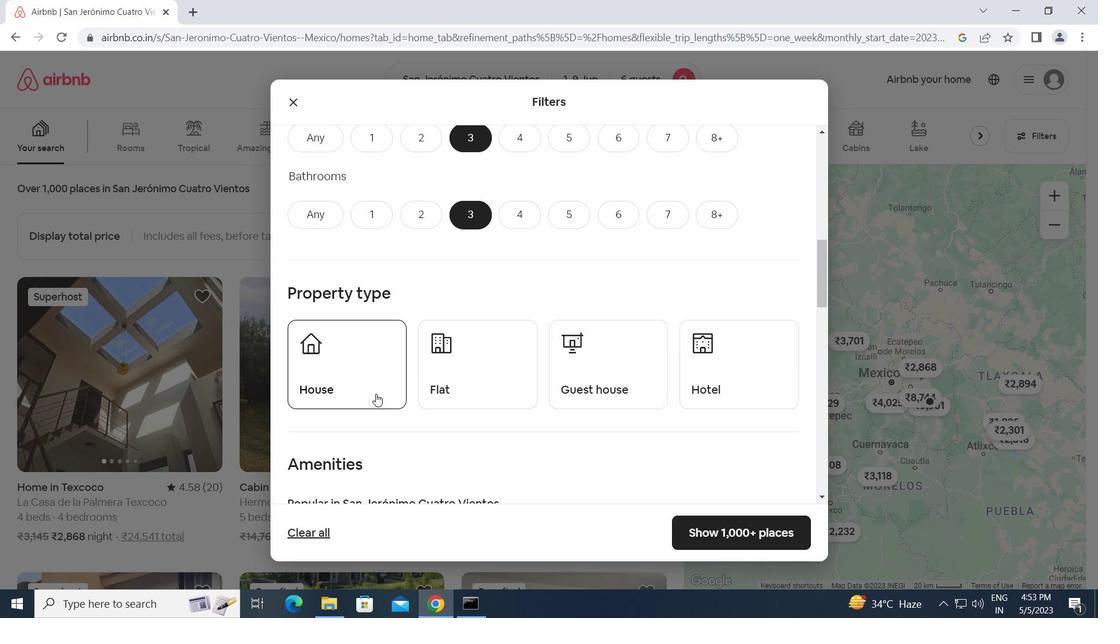 
Action: Mouse moved to (473, 394)
Screenshot: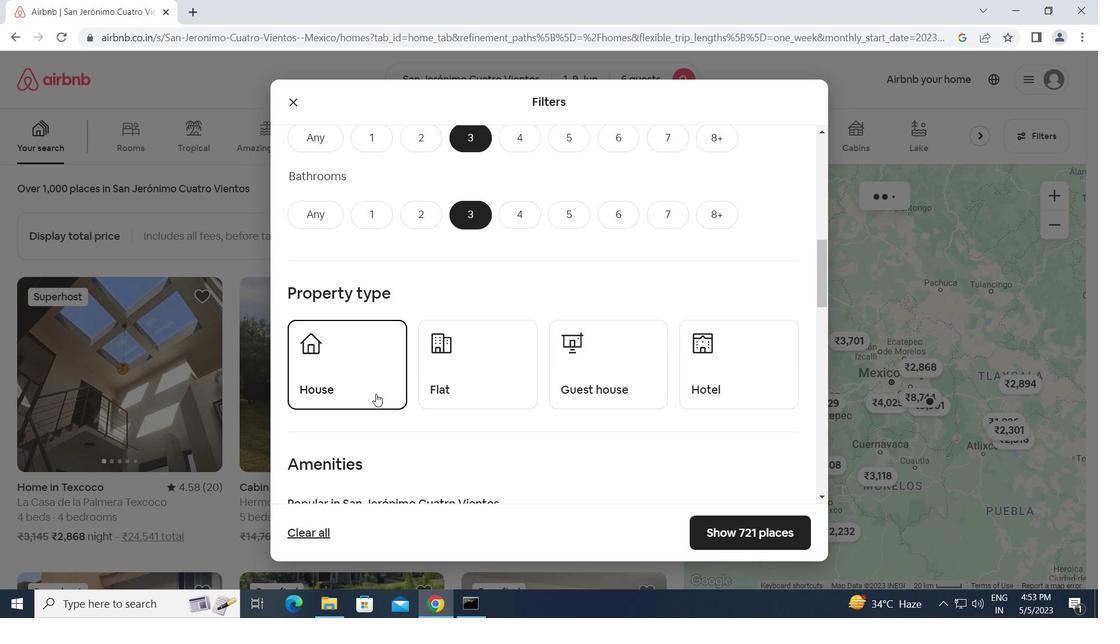 
Action: Mouse pressed left at (473, 394)
Screenshot: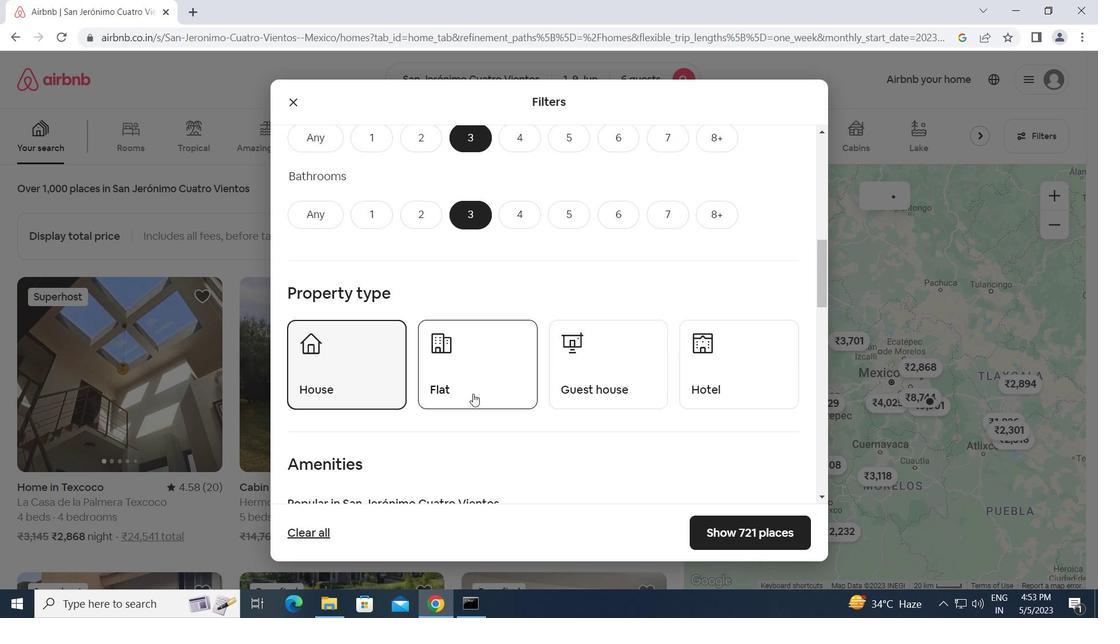 
Action: Mouse moved to (580, 386)
Screenshot: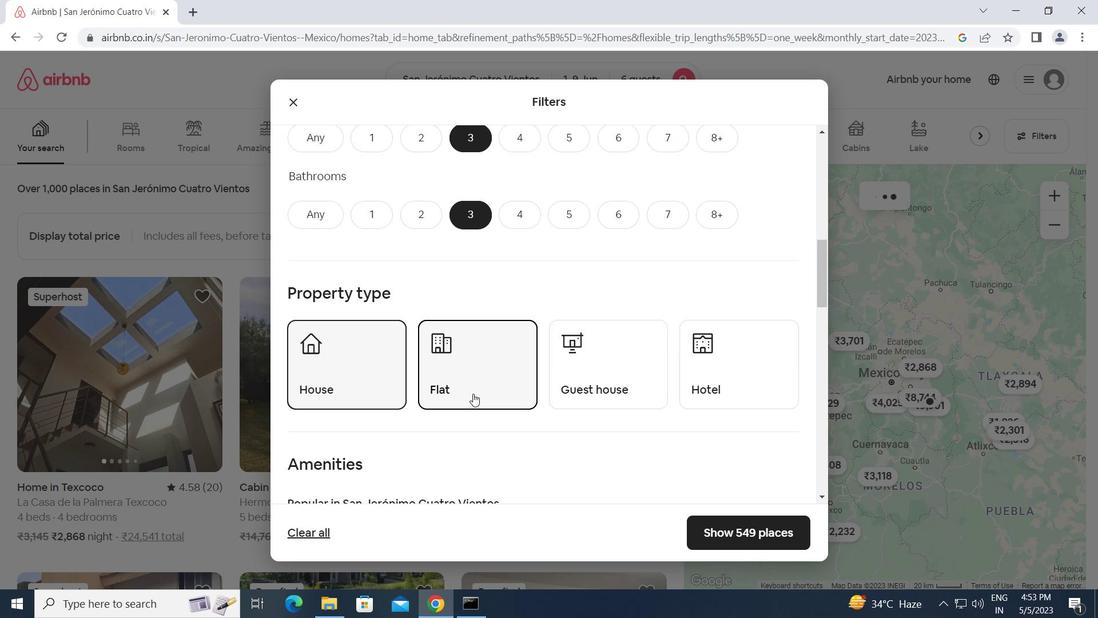 
Action: Mouse pressed left at (580, 386)
Screenshot: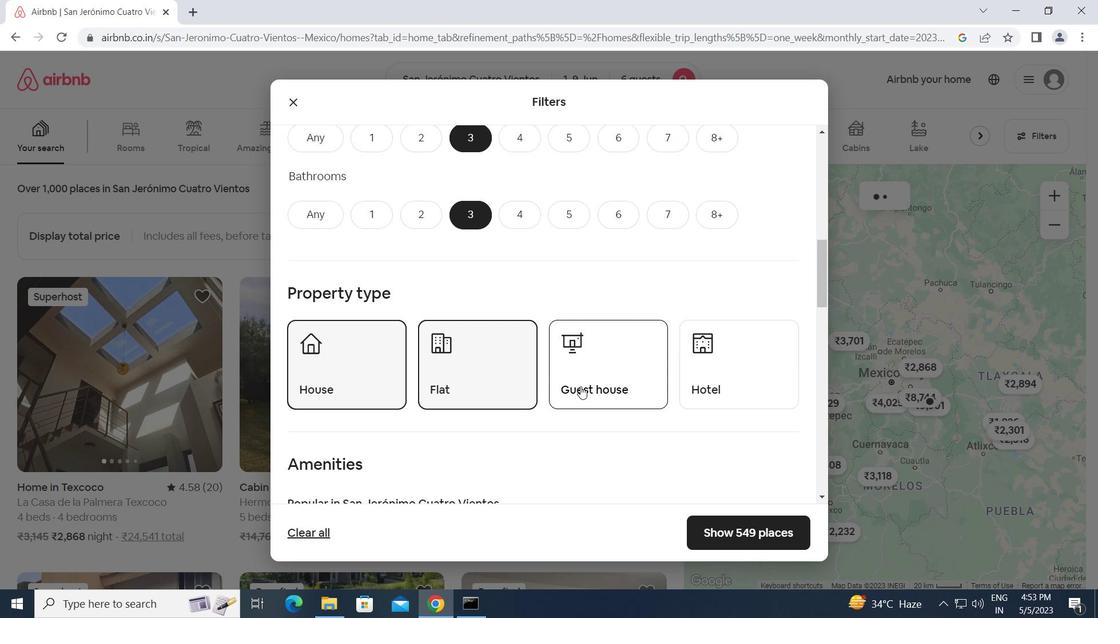 
Action: Mouse moved to (546, 448)
Screenshot: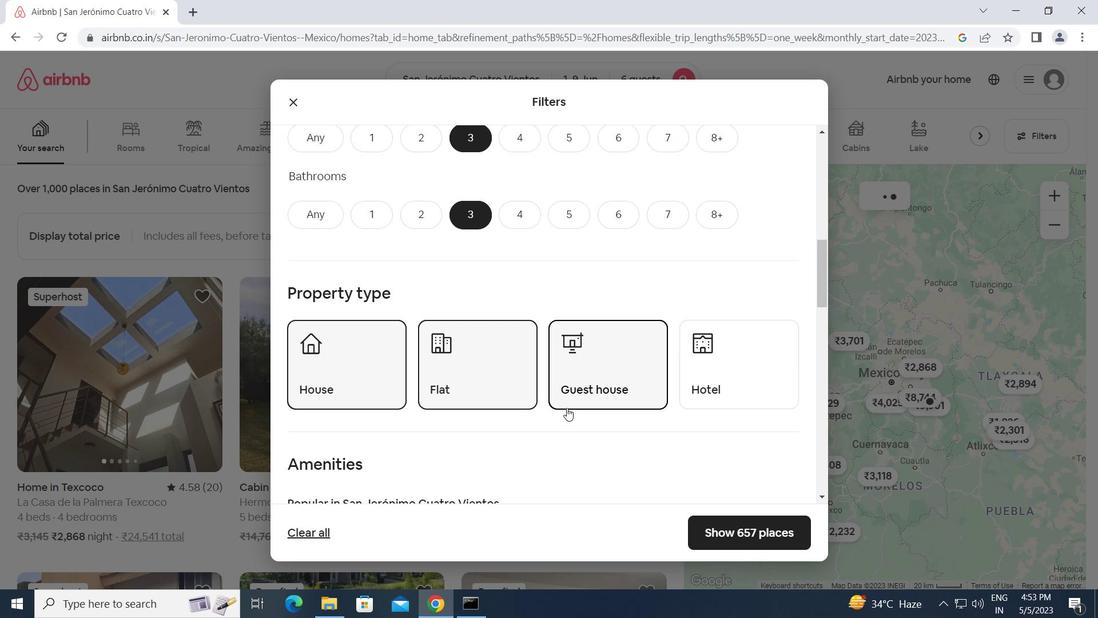 
Action: Mouse scrolled (546, 447) with delta (0, 0)
Screenshot: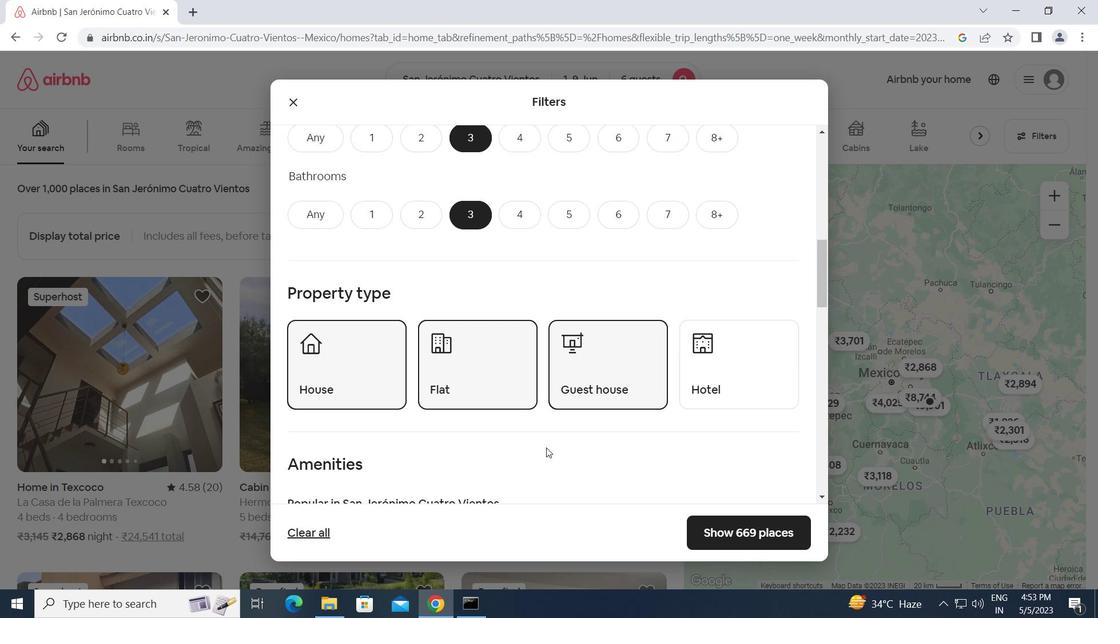 
Action: Mouse scrolled (546, 447) with delta (0, 0)
Screenshot: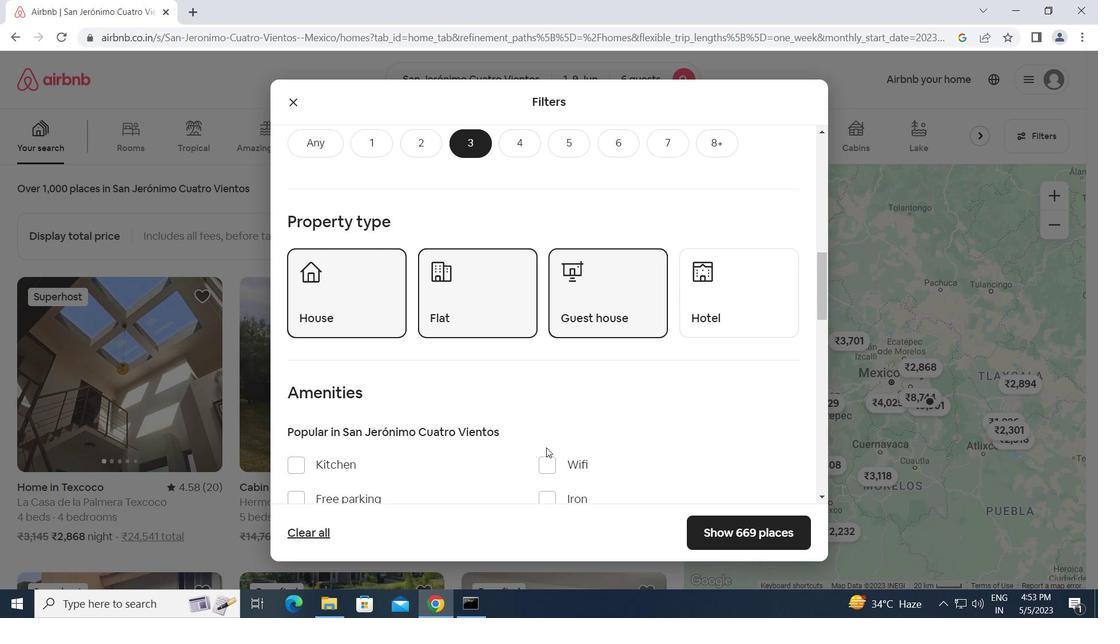 
Action: Mouse scrolled (546, 447) with delta (0, 0)
Screenshot: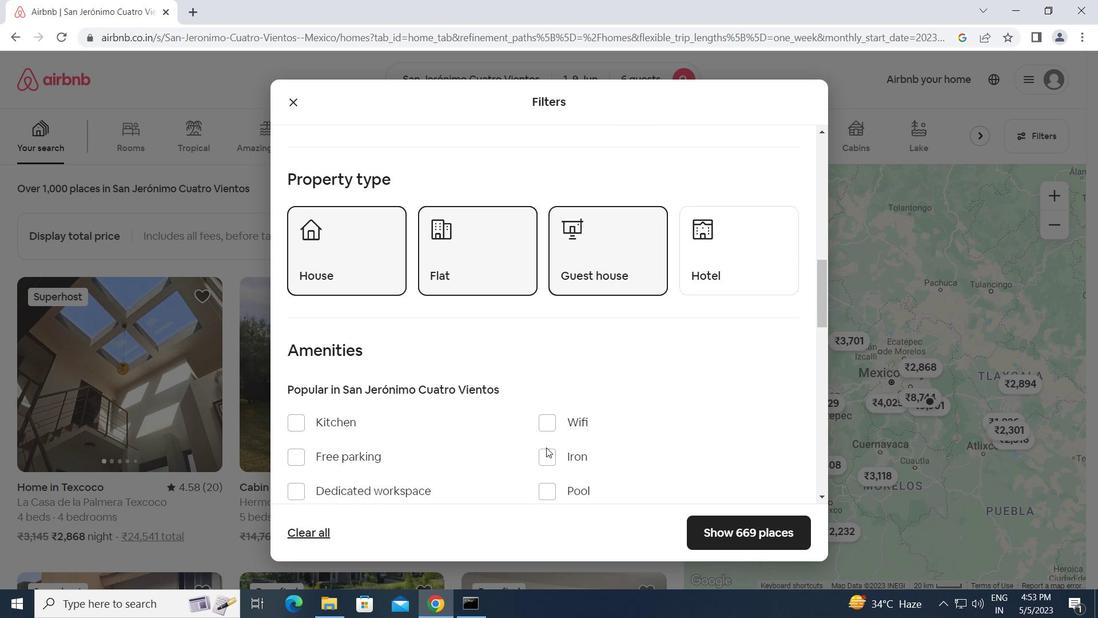 
Action: Mouse scrolled (546, 447) with delta (0, 0)
Screenshot: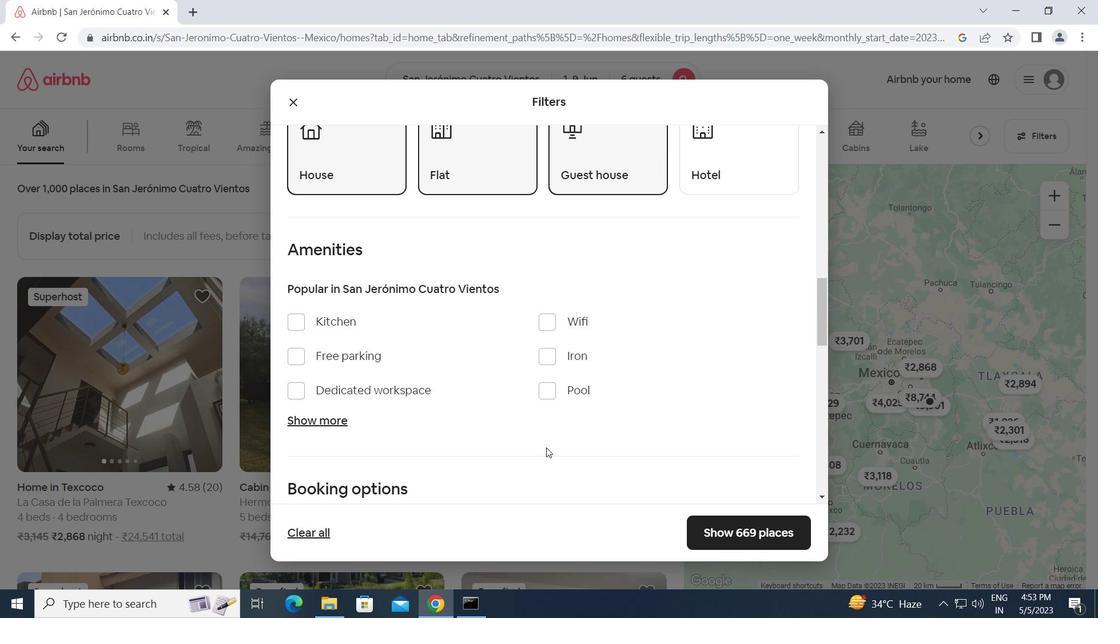 
Action: Mouse scrolled (546, 447) with delta (0, 0)
Screenshot: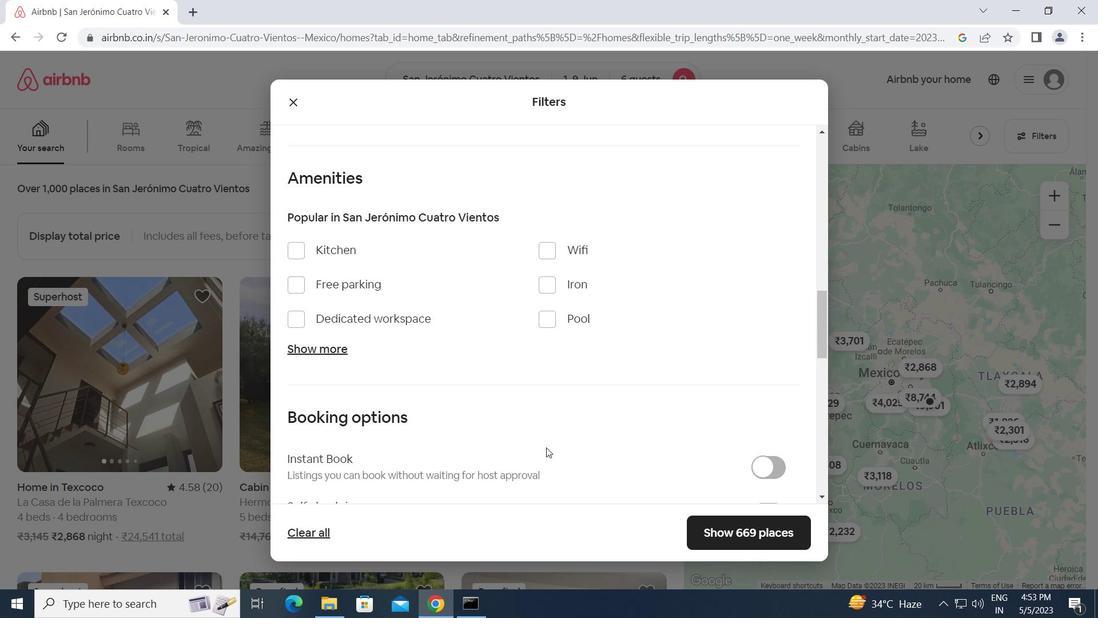 
Action: Mouse moved to (773, 443)
Screenshot: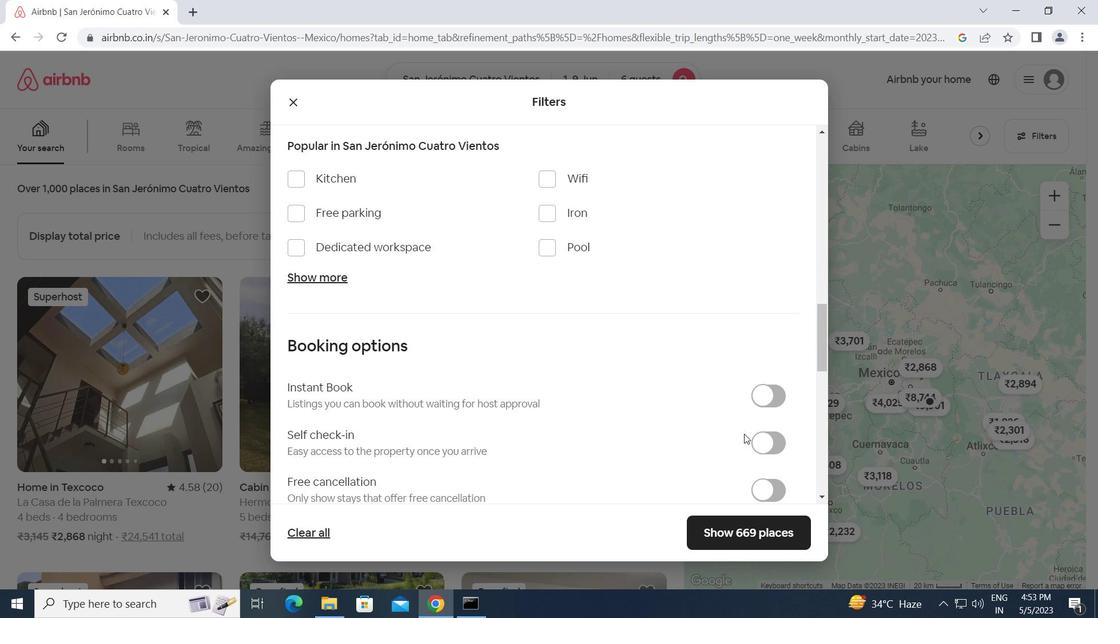 
Action: Mouse pressed left at (773, 443)
Screenshot: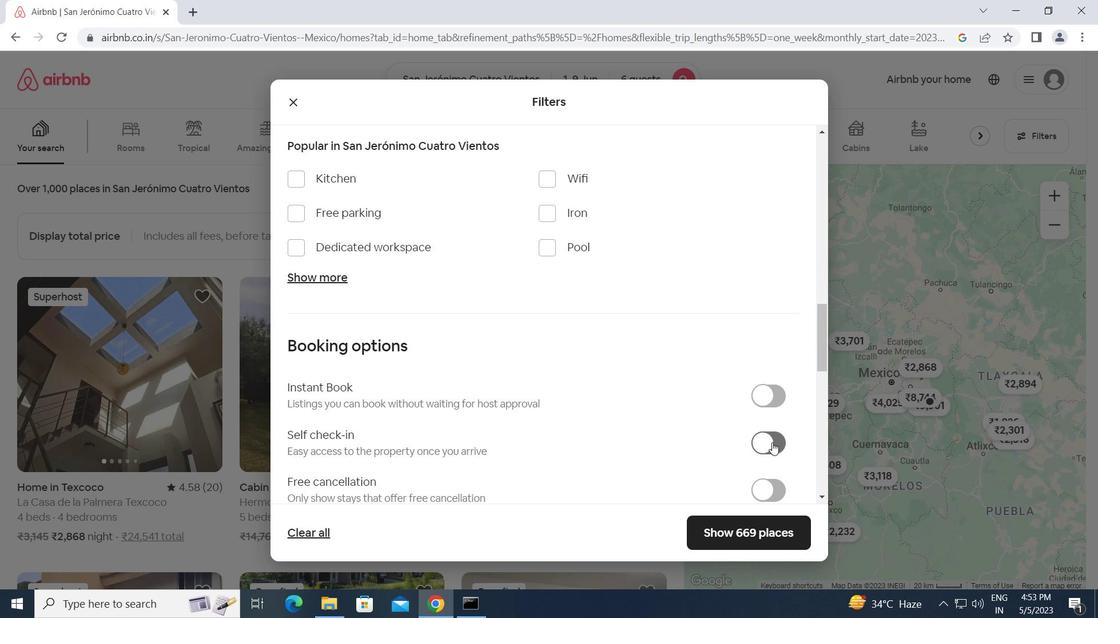 
Action: Mouse moved to (649, 469)
Screenshot: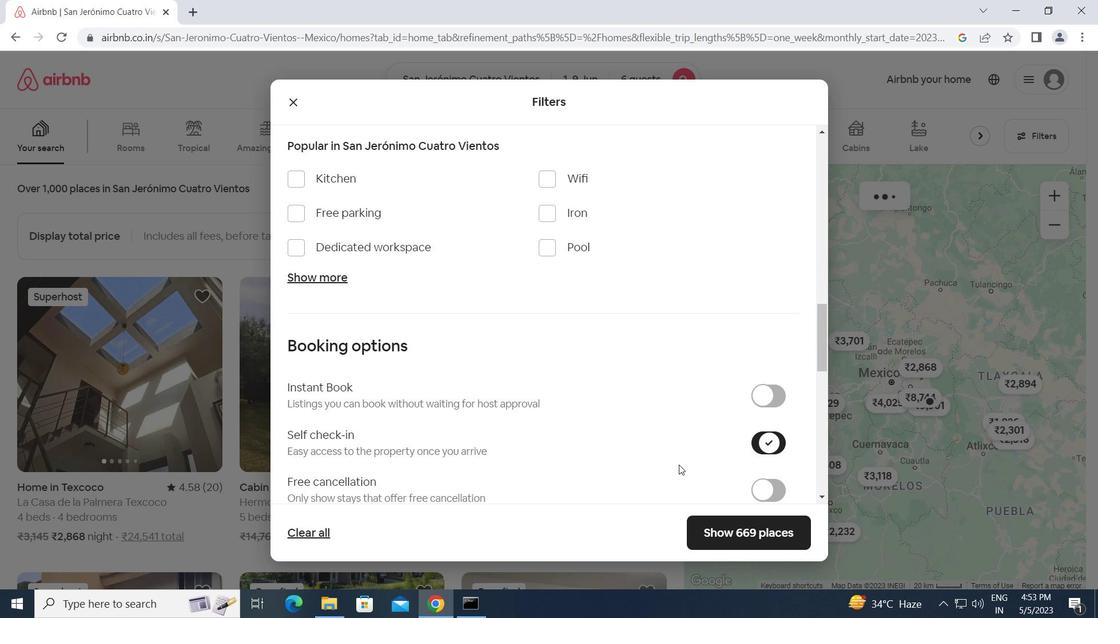 
Action: Mouse scrolled (649, 469) with delta (0, 0)
Screenshot: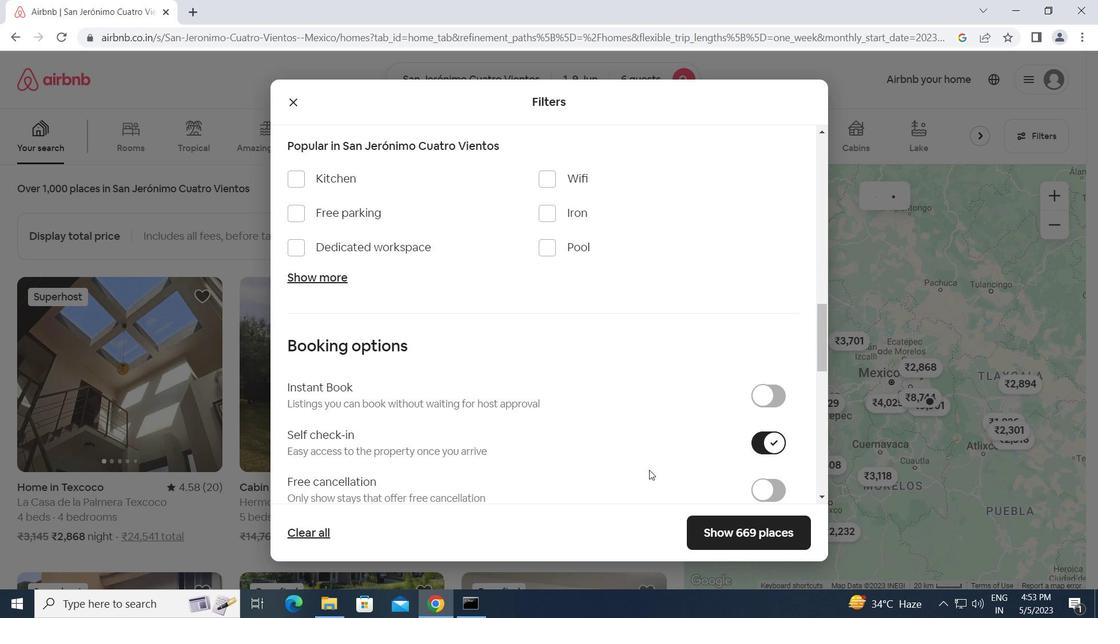 
Action: Mouse scrolled (649, 469) with delta (0, 0)
Screenshot: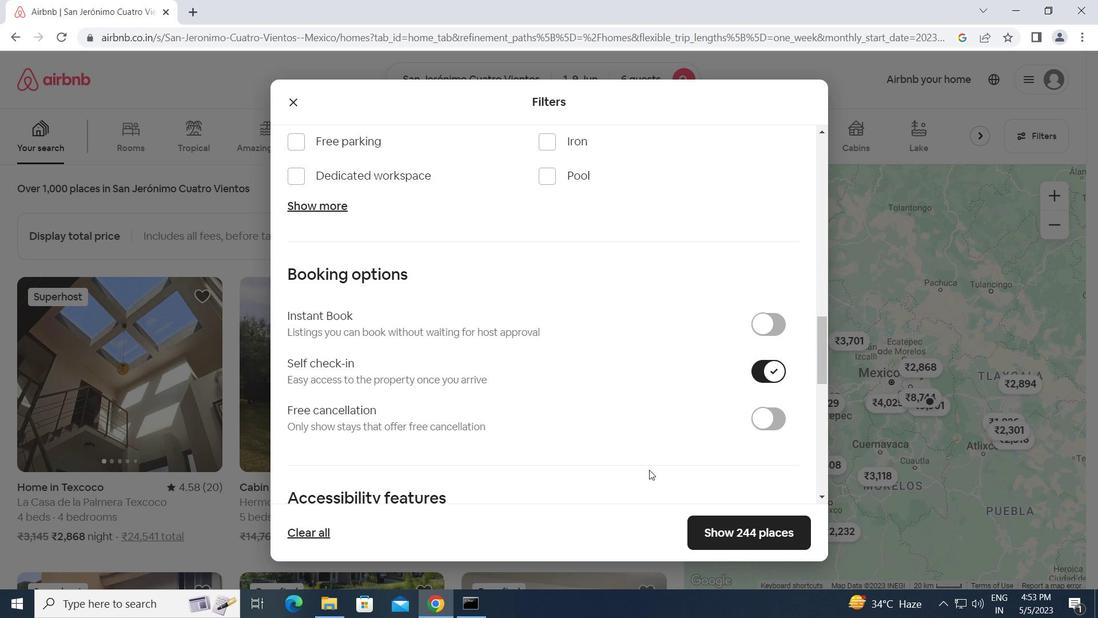 
Action: Mouse scrolled (649, 469) with delta (0, 0)
Screenshot: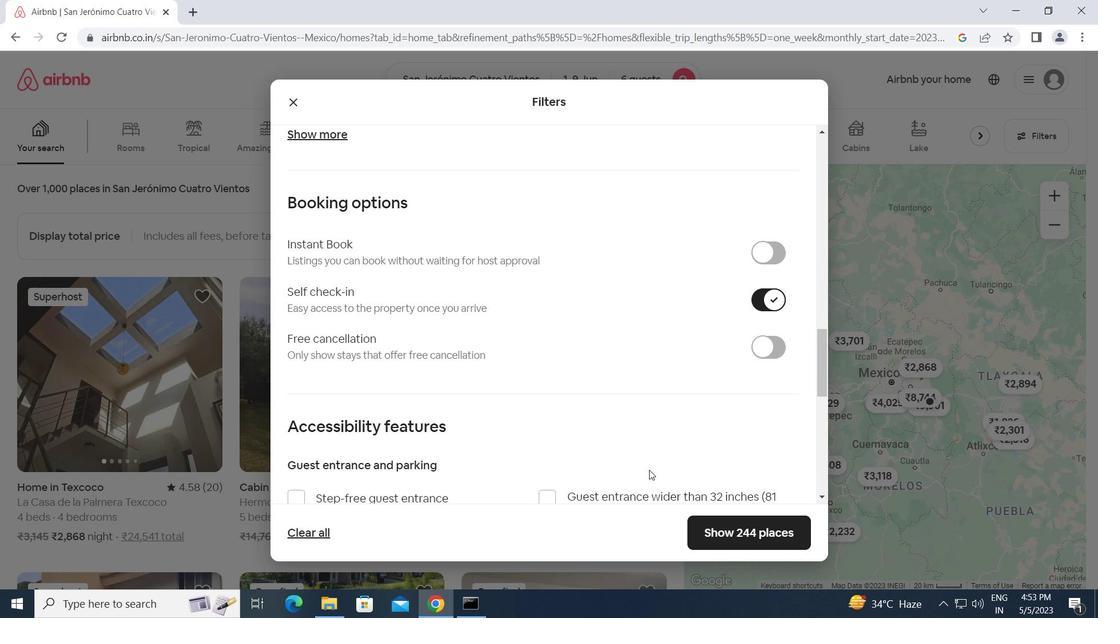 
Action: Mouse scrolled (649, 469) with delta (0, 0)
Screenshot: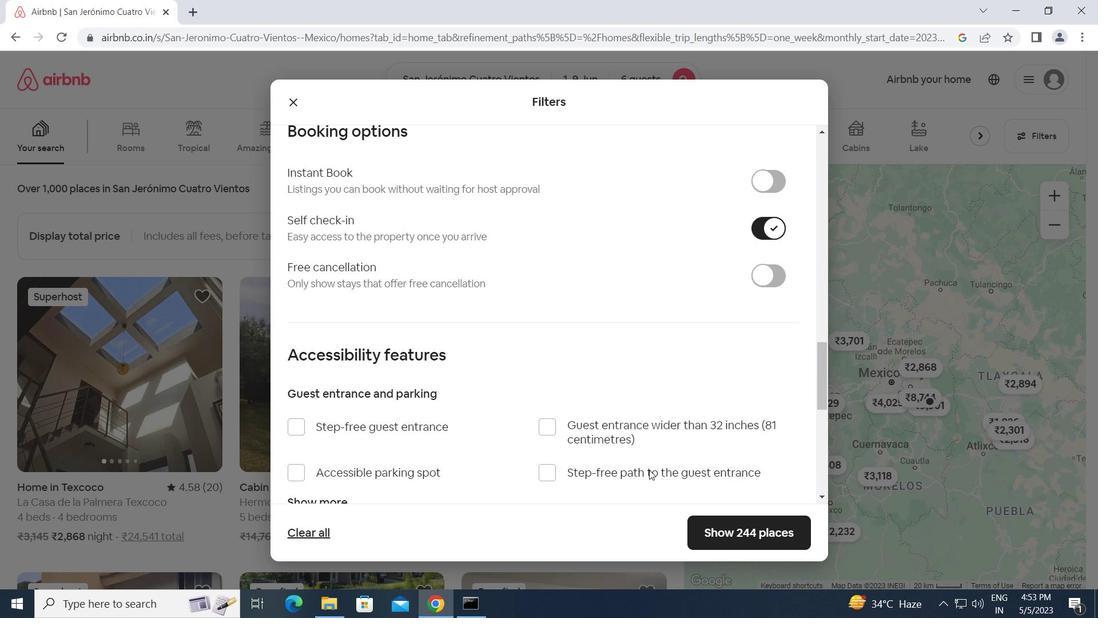
Action: Mouse scrolled (649, 469) with delta (0, 0)
Screenshot: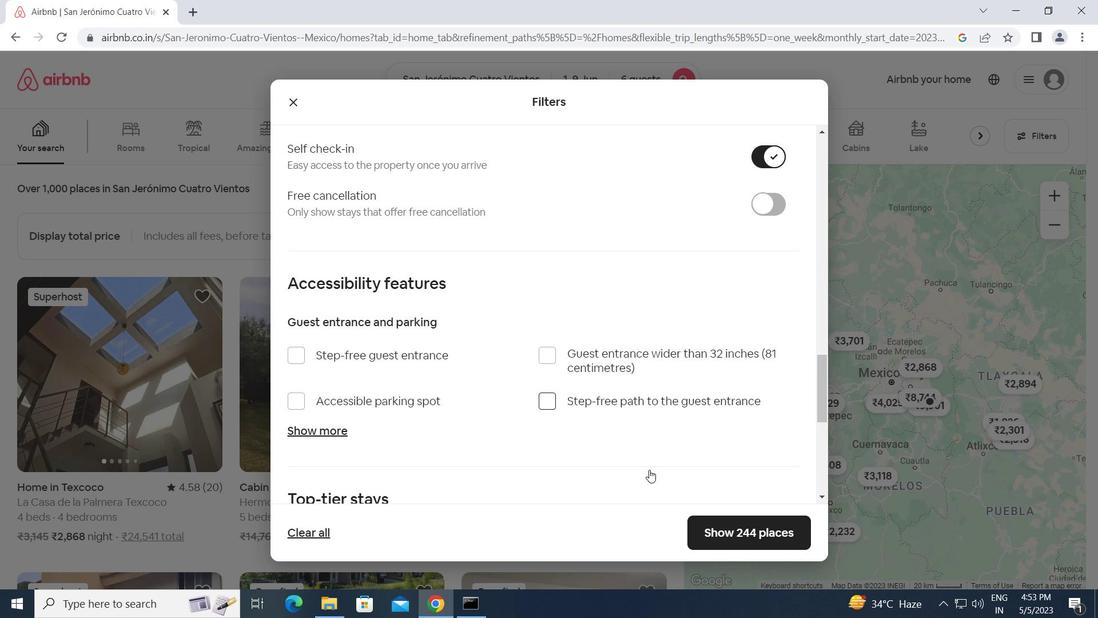 
Action: Mouse scrolled (649, 469) with delta (0, 0)
Screenshot: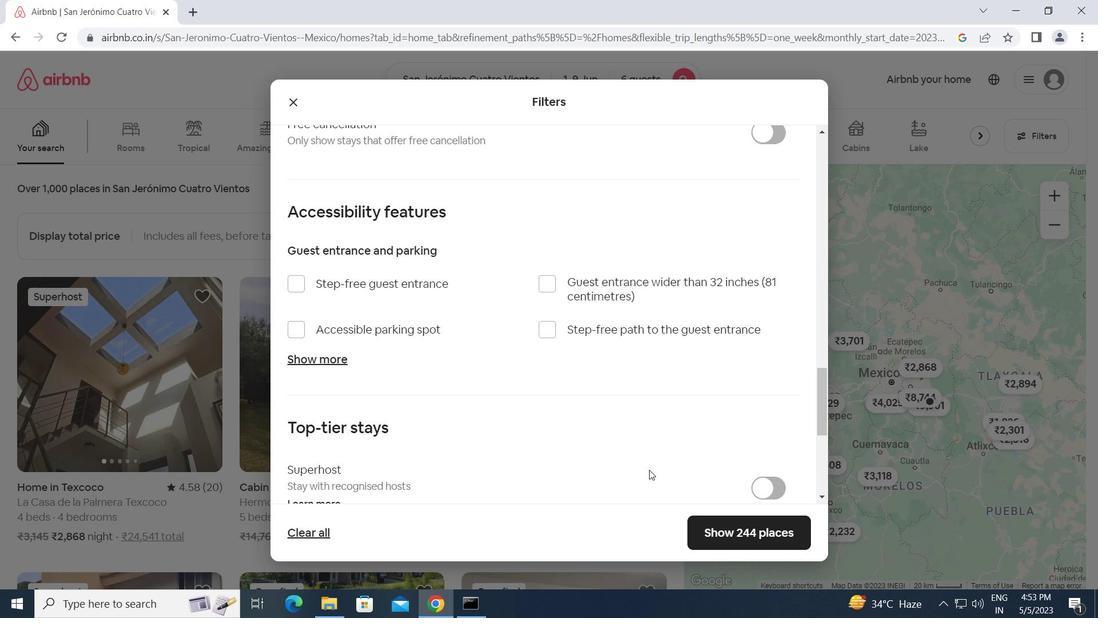 
Action: Mouse scrolled (649, 469) with delta (0, 0)
Screenshot: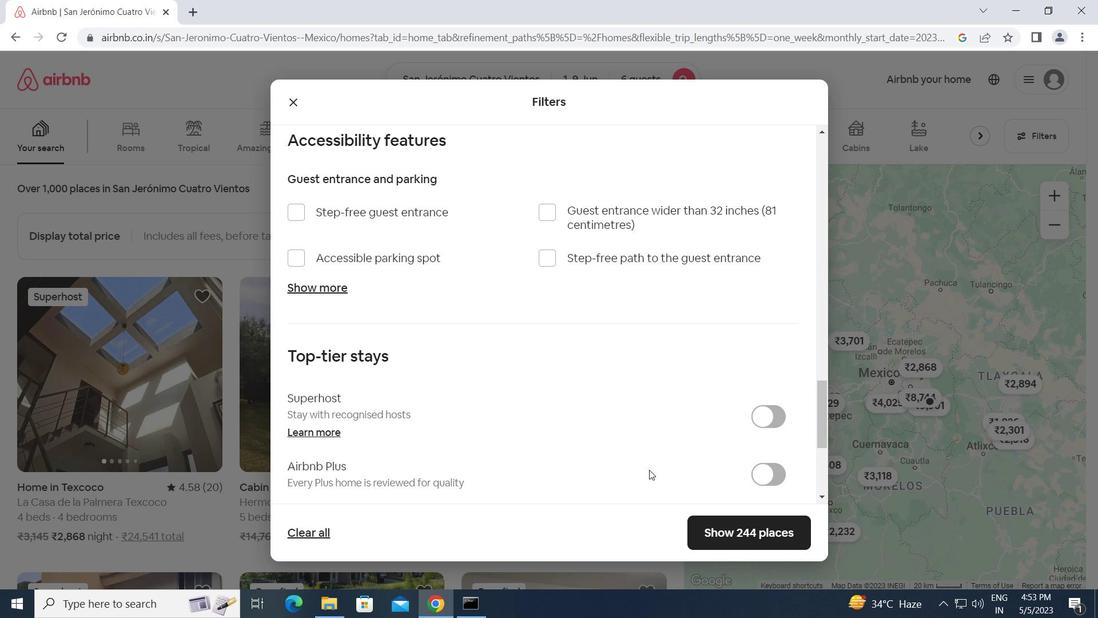 
Action: Mouse scrolled (649, 469) with delta (0, 0)
Screenshot: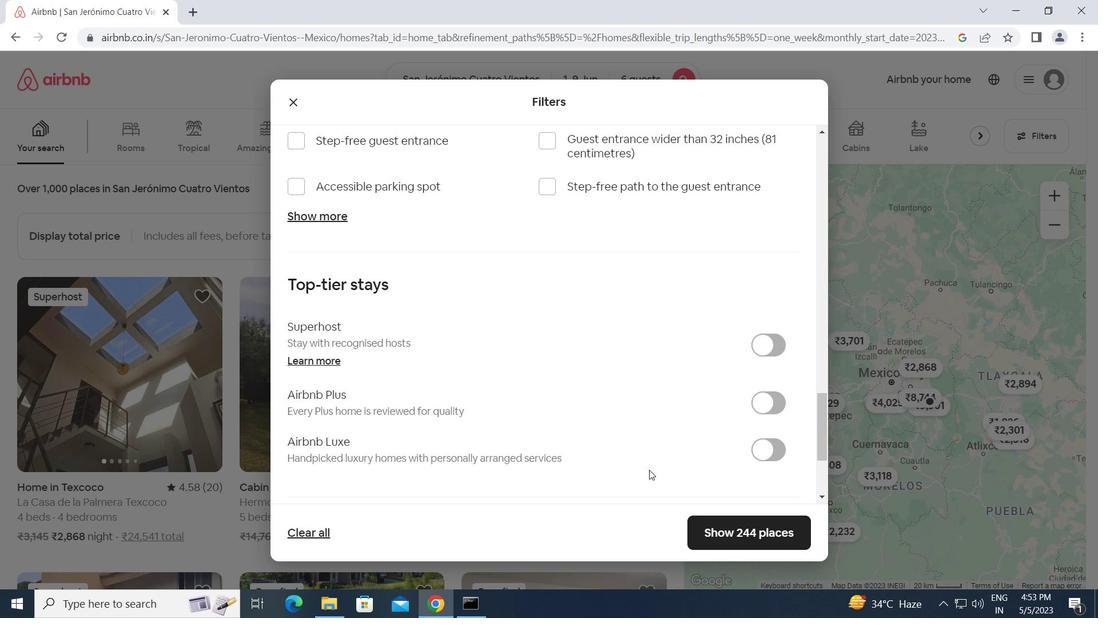 
Action: Mouse moved to (635, 452)
Screenshot: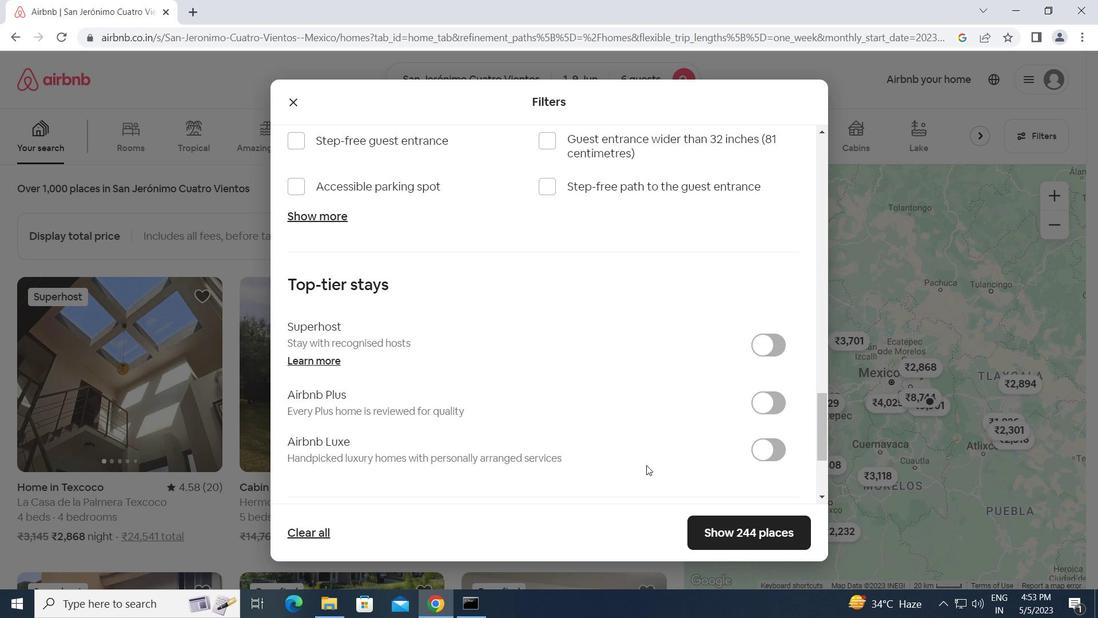 
Action: Mouse scrolled (635, 452) with delta (0, 0)
Screenshot: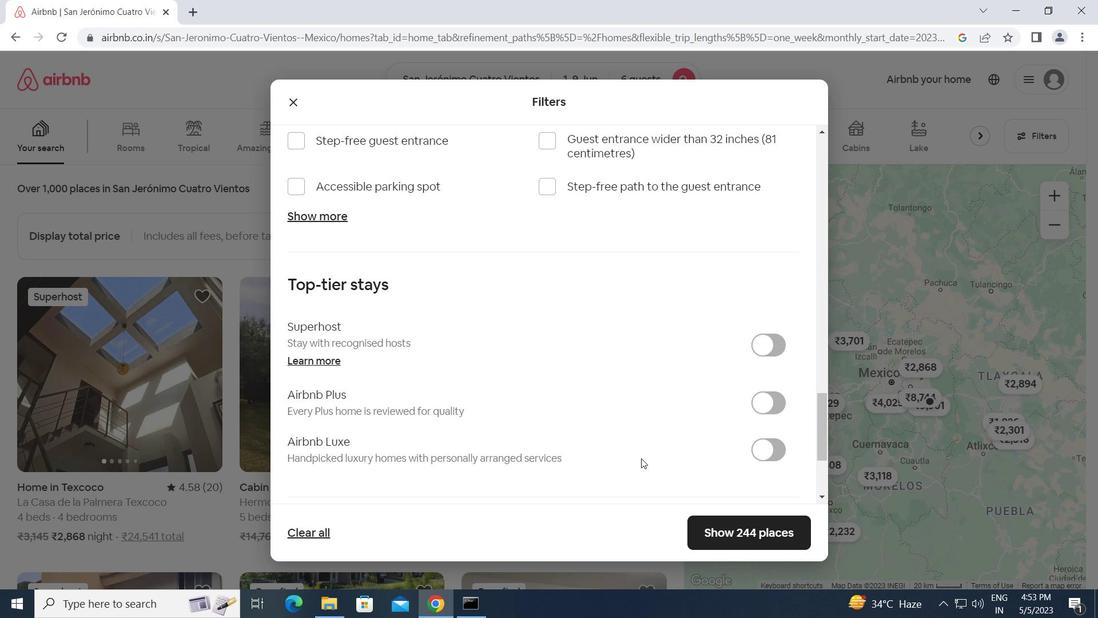 
Action: Mouse scrolled (635, 452) with delta (0, 0)
Screenshot: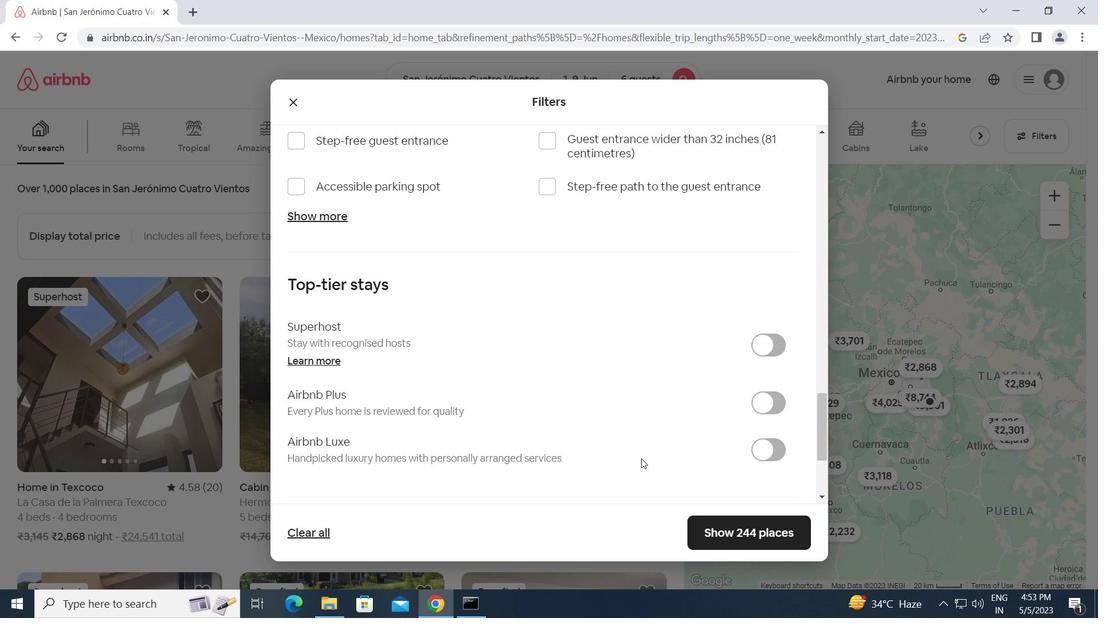 
Action: Mouse scrolled (635, 452) with delta (0, 0)
Screenshot: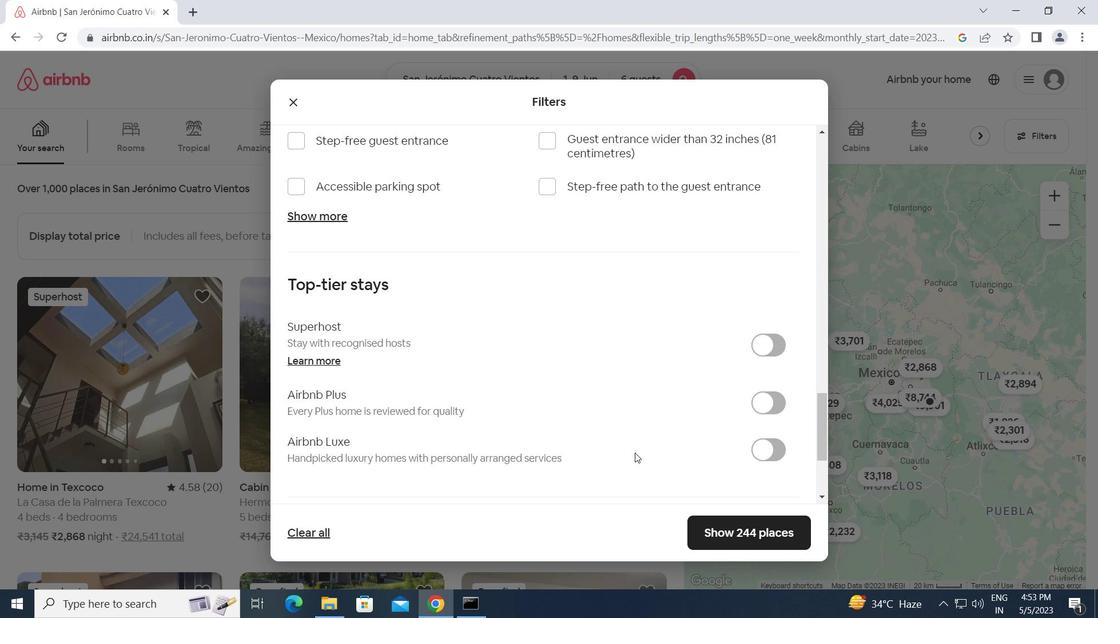 
Action: Mouse moved to (458, 425)
Screenshot: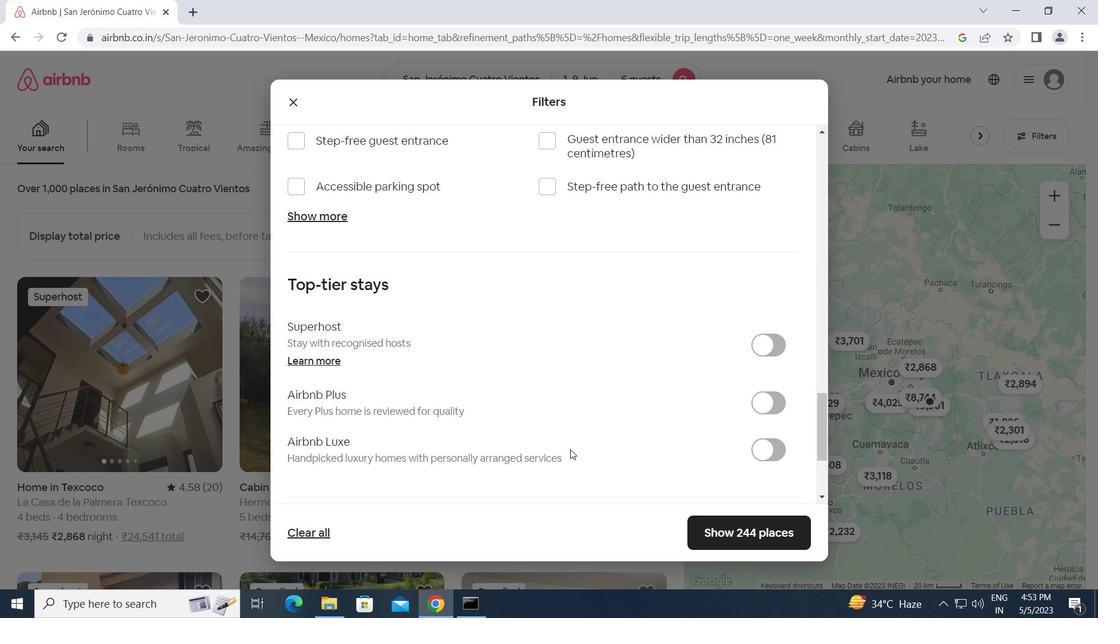 
Action: Mouse scrolled (458, 425) with delta (0, 0)
Screenshot: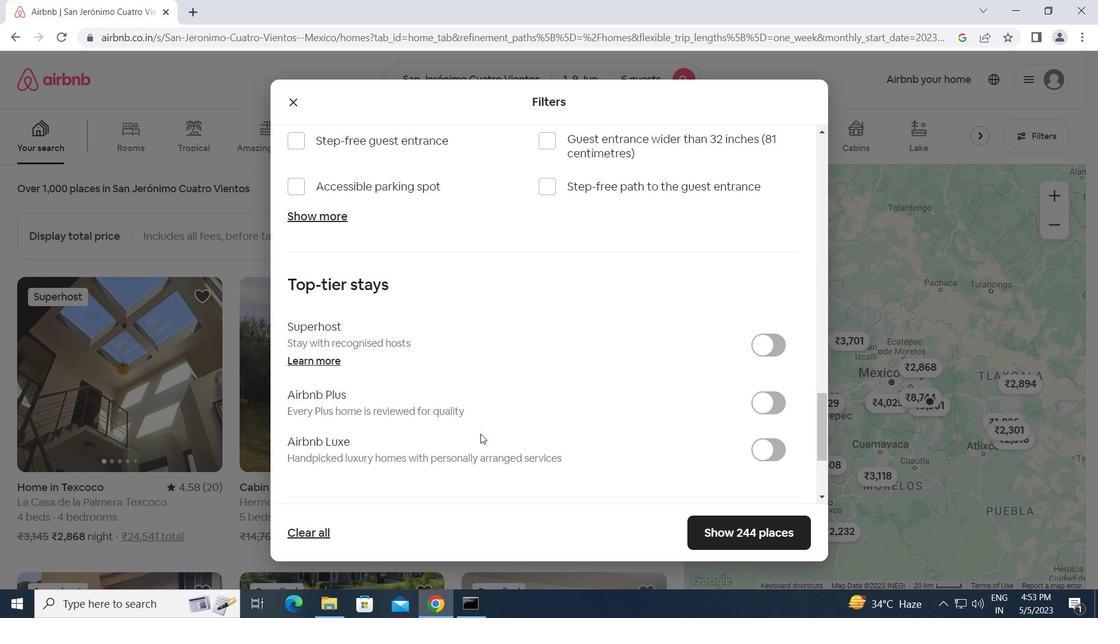 
Action: Mouse scrolled (458, 425) with delta (0, 0)
Screenshot: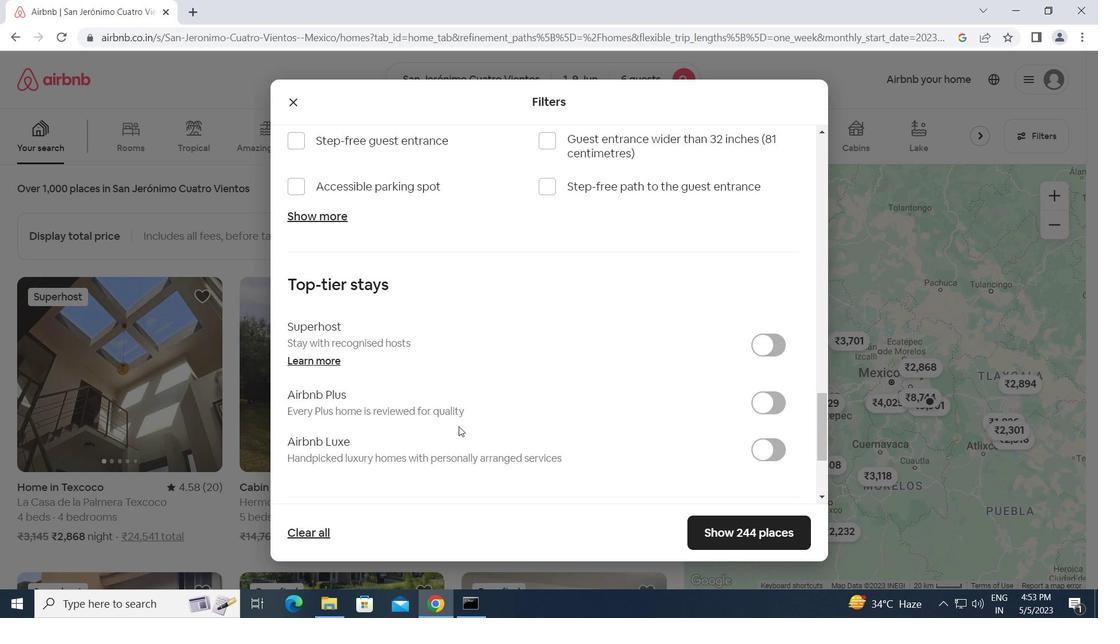 
Action: Mouse scrolled (458, 425) with delta (0, 0)
Screenshot: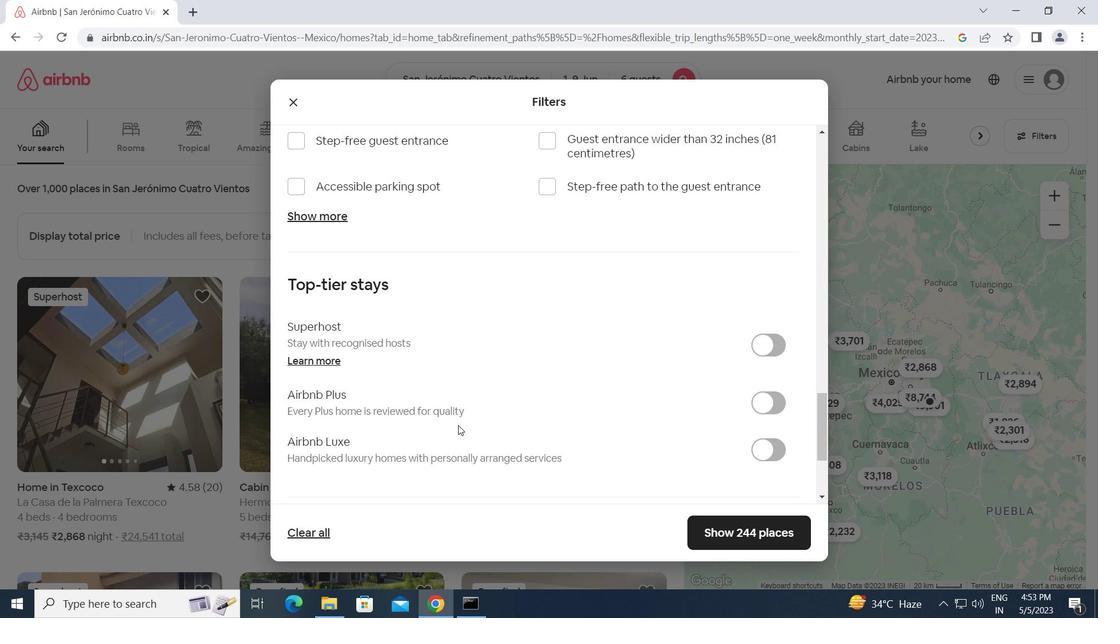 
Action: Mouse scrolled (458, 425) with delta (0, 0)
Screenshot: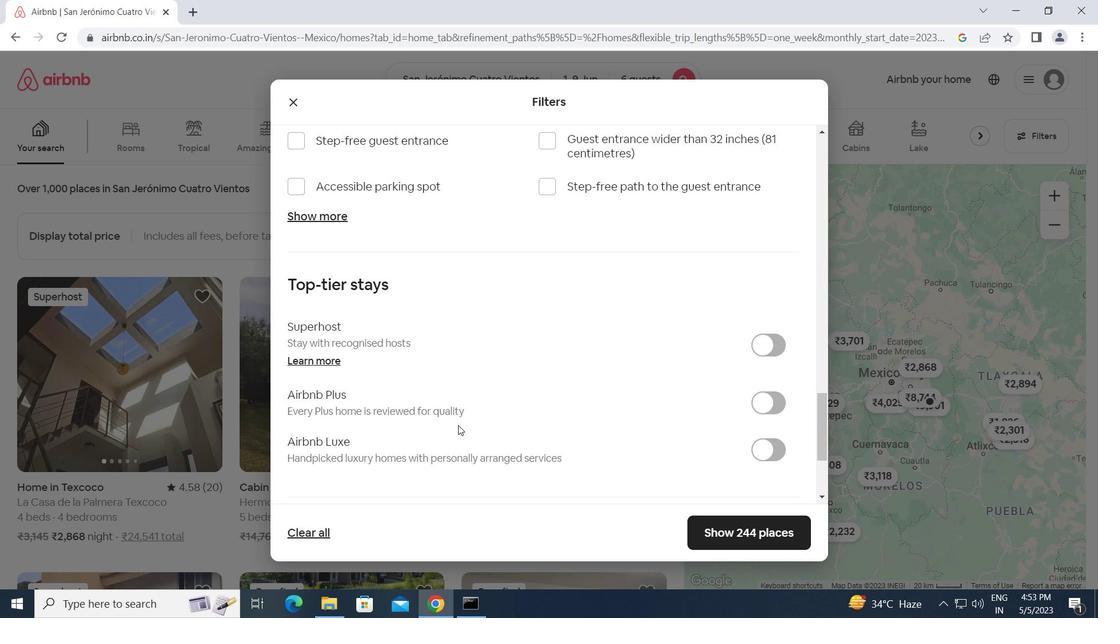 
Action: Mouse moved to (302, 402)
Screenshot: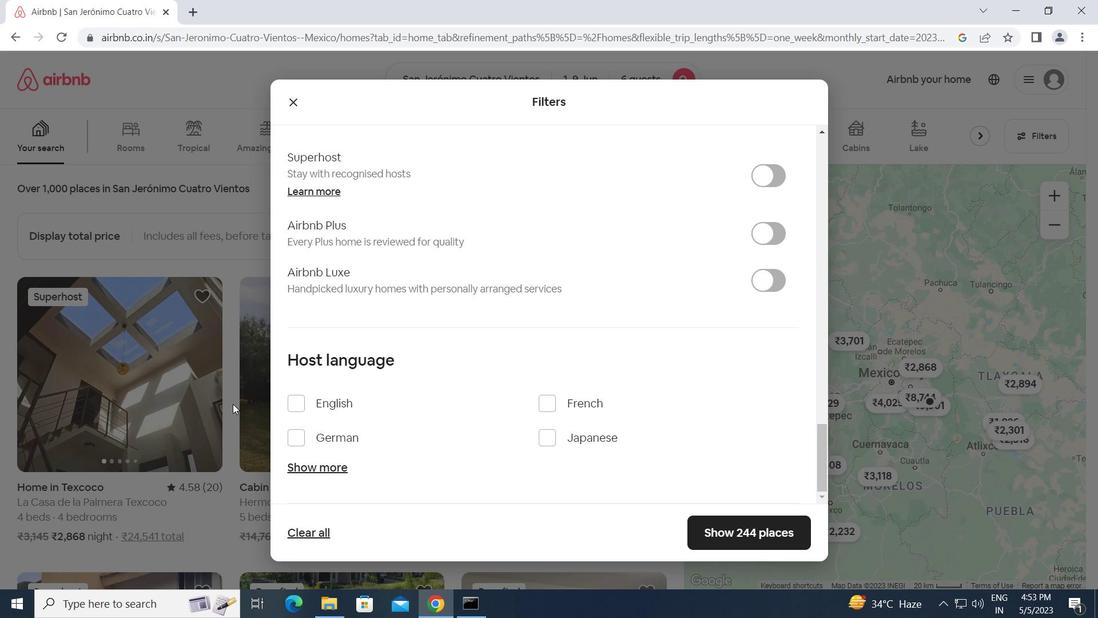 
Action: Mouse pressed left at (302, 402)
Screenshot: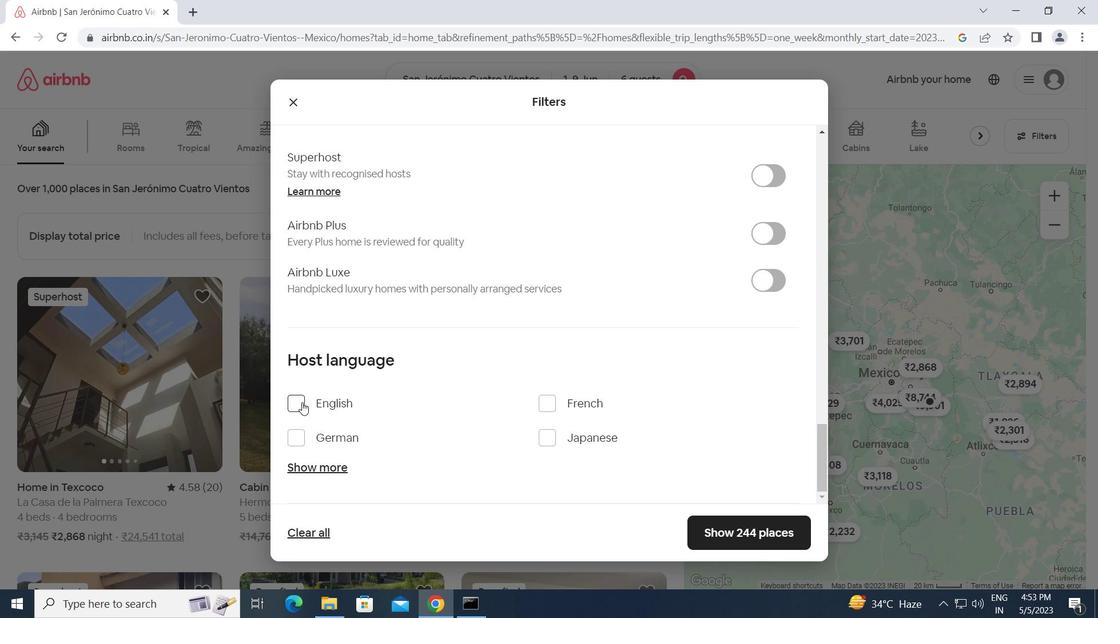 
Action: Mouse moved to (733, 530)
Screenshot: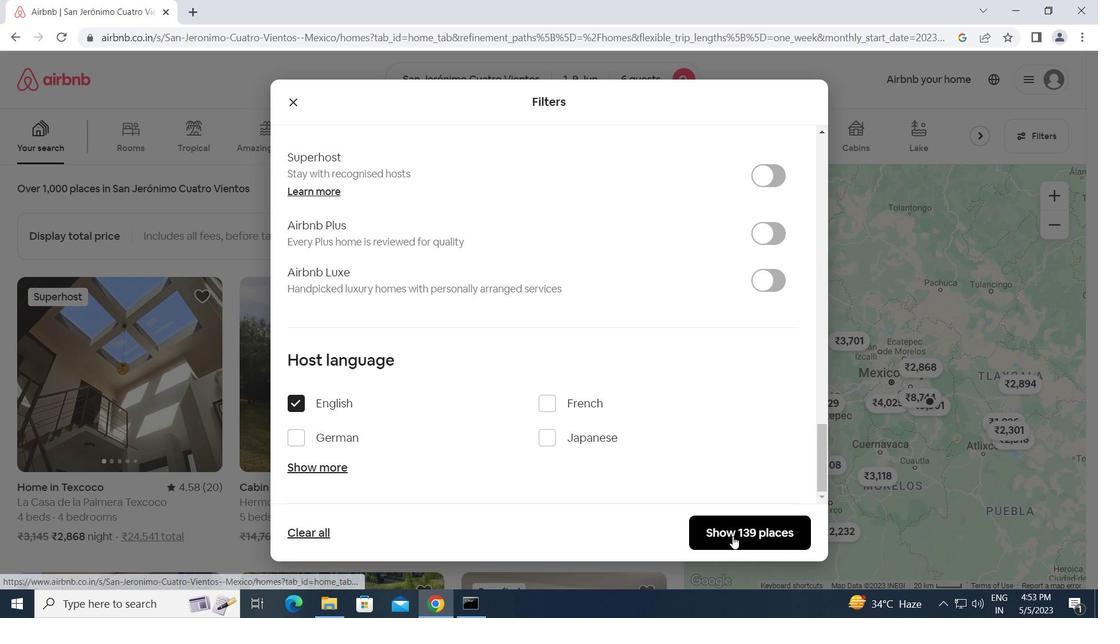 
Action: Mouse pressed left at (733, 530)
Screenshot: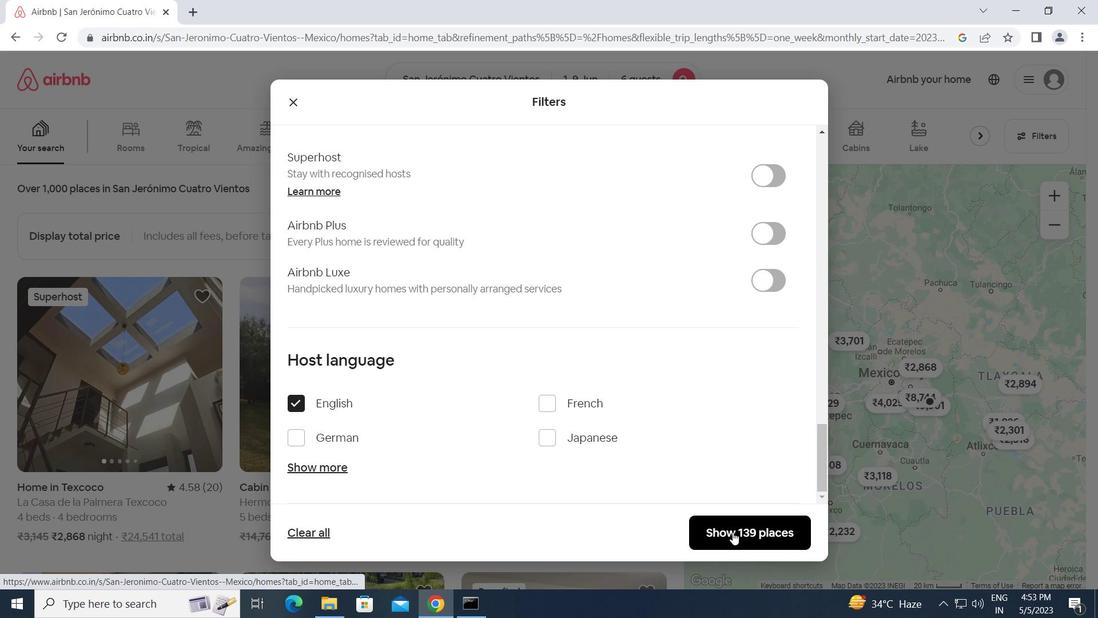 
Action: Mouse moved to (732, 529)
Screenshot: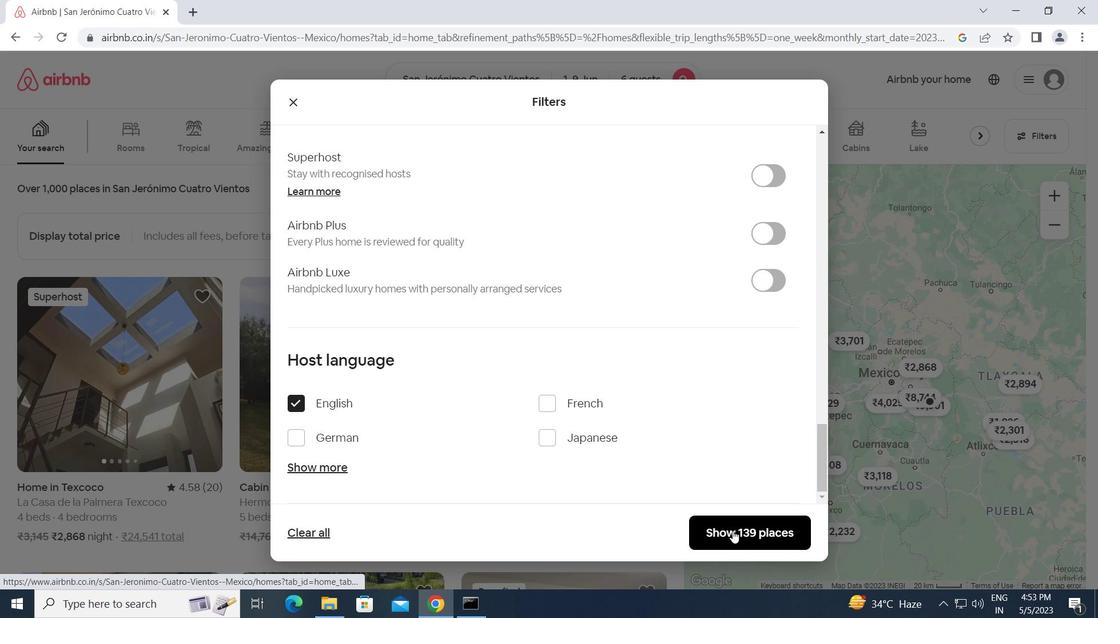
